 Task: Search one way flight ticket for 4 adults, 2 children, 2 infants in seat and 1 infant on lap in economy from Roanoke: Roanoke-blacksburg Regional Airport (woodrum Field) to Laramie: Laramie Regional Airport on 8-3-2023. Choice of flights is Sun country airlines. Price is upto 100000. Outbound departure time preference is 17:15.
Action: Mouse moved to (308, 127)
Screenshot: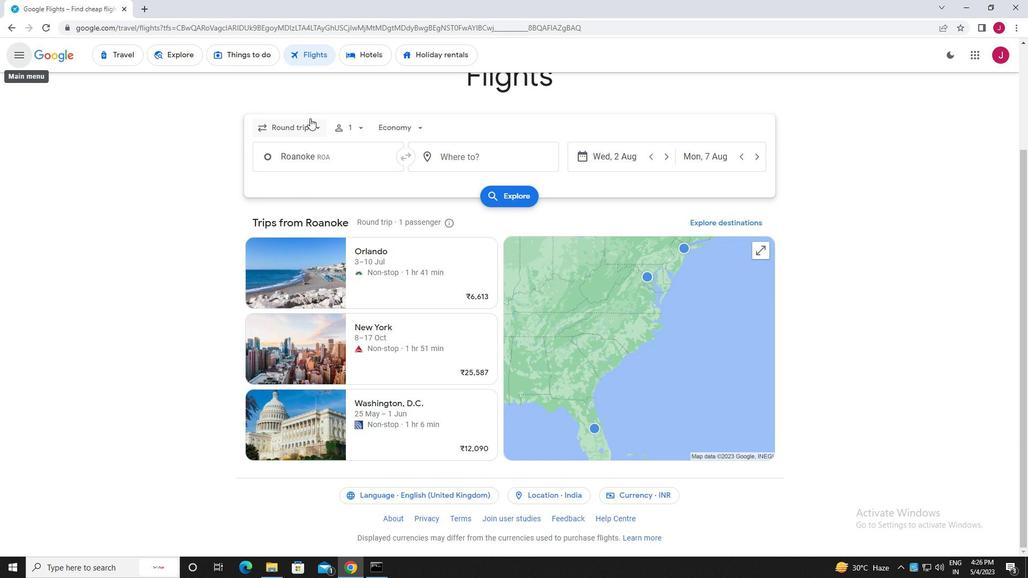 
Action: Mouse pressed left at (308, 127)
Screenshot: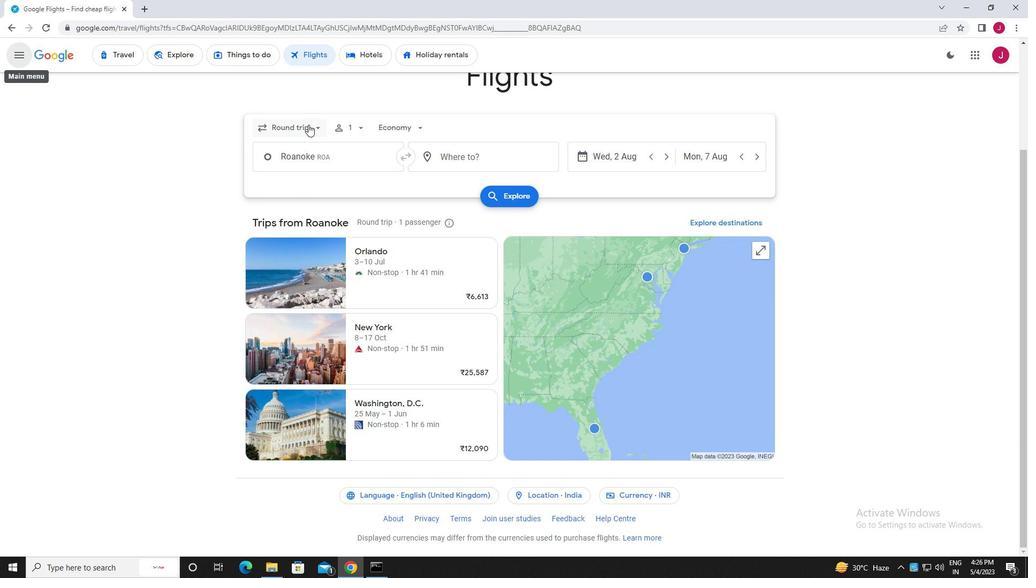 
Action: Mouse moved to (303, 179)
Screenshot: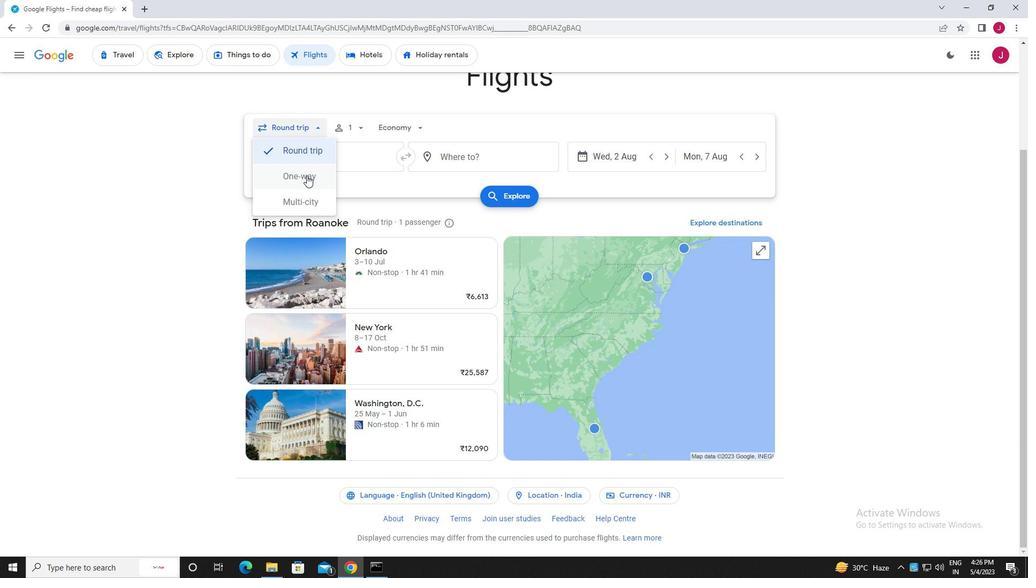 
Action: Mouse pressed left at (303, 179)
Screenshot: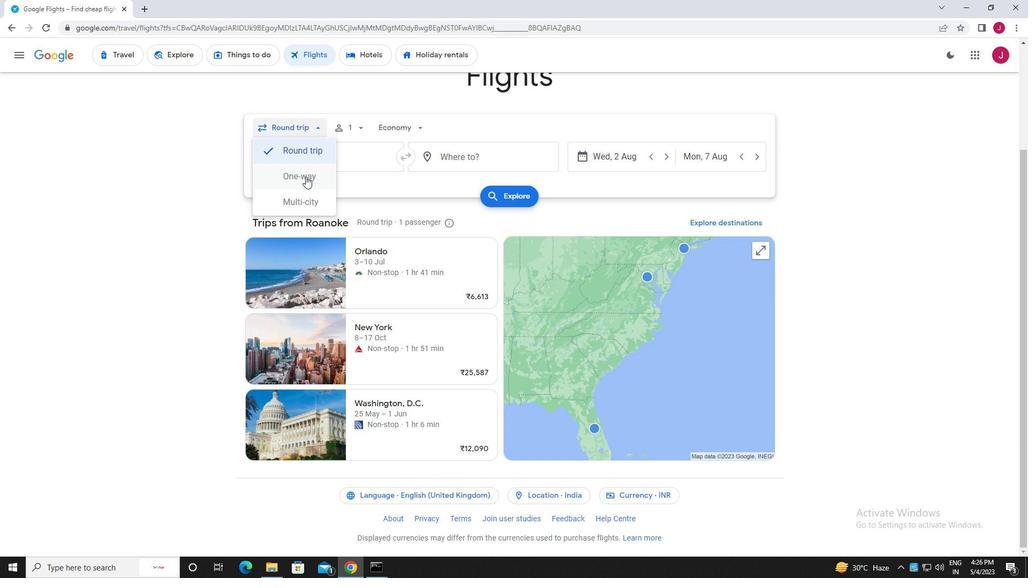 
Action: Mouse moved to (353, 128)
Screenshot: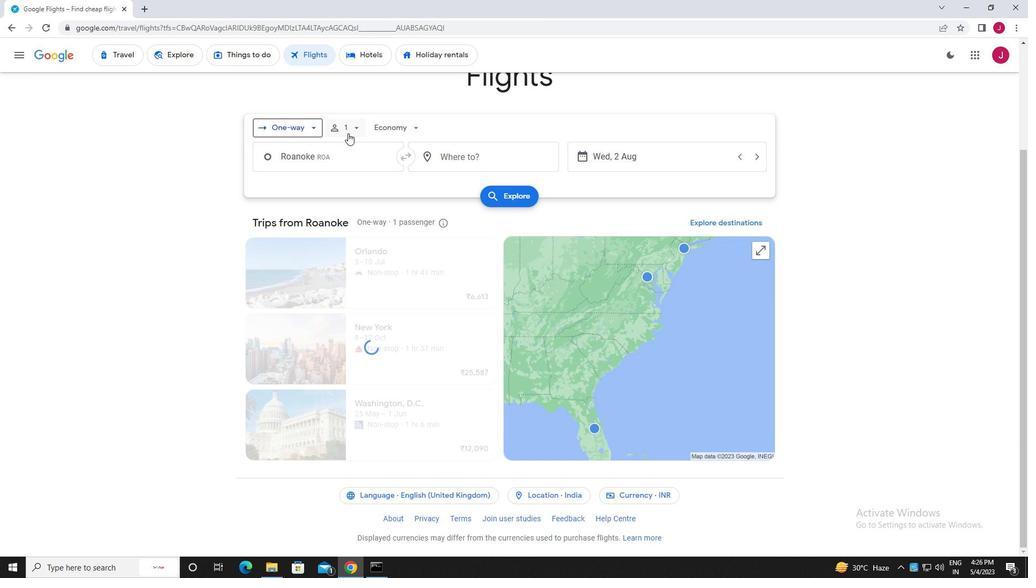 
Action: Mouse pressed left at (353, 128)
Screenshot: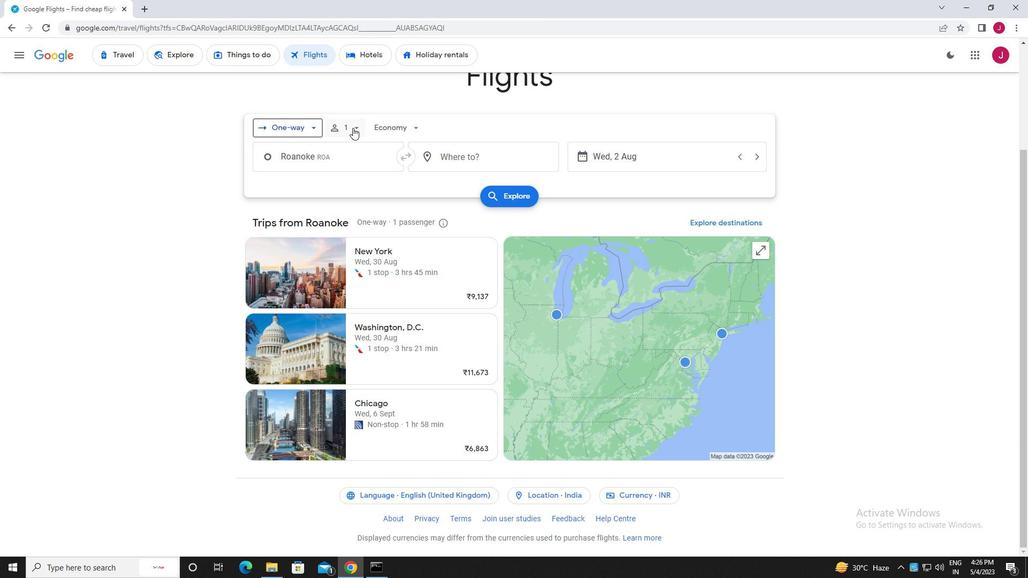 
Action: Mouse moved to (438, 153)
Screenshot: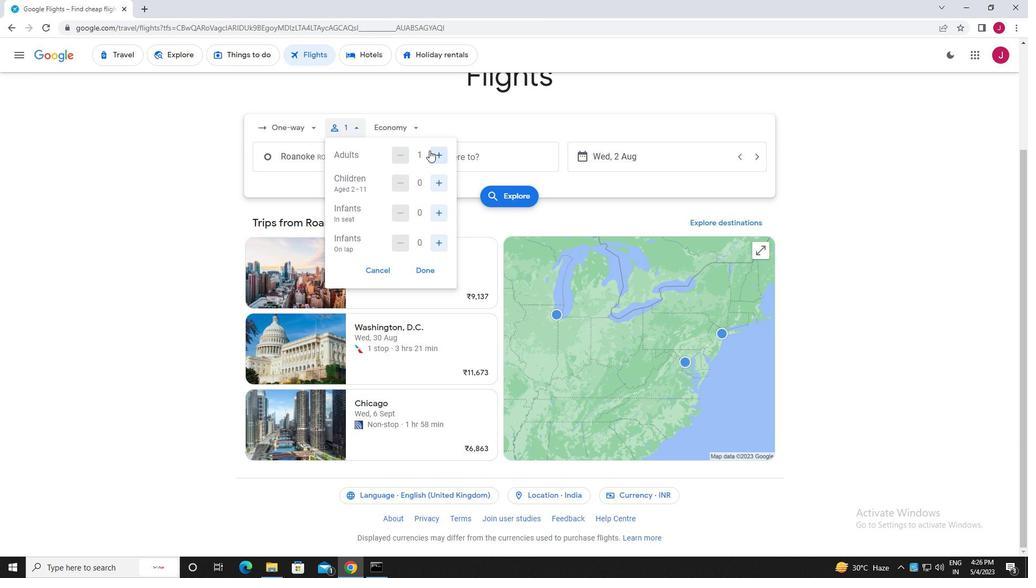 
Action: Mouse pressed left at (438, 153)
Screenshot: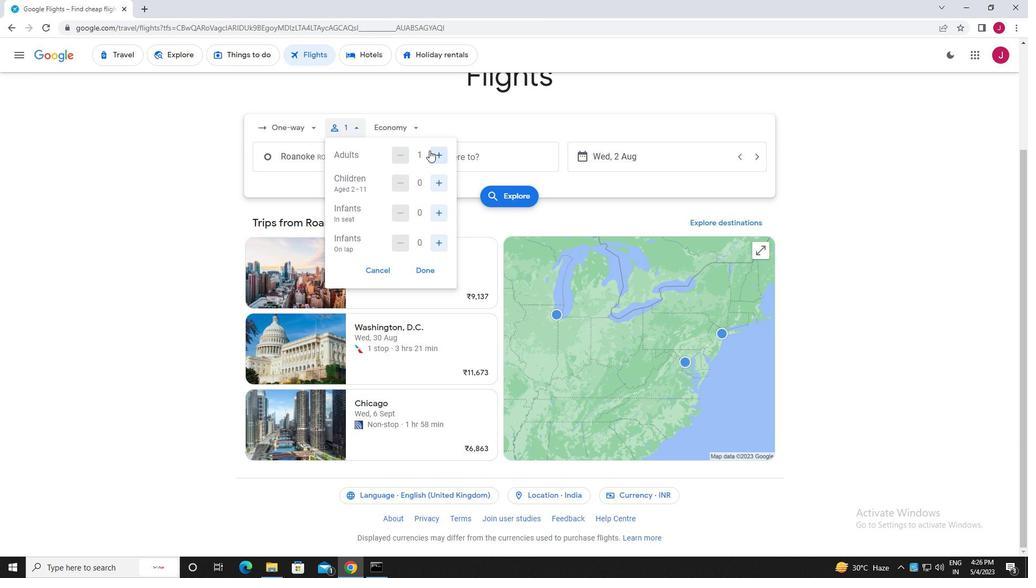 
Action: Mouse moved to (438, 153)
Screenshot: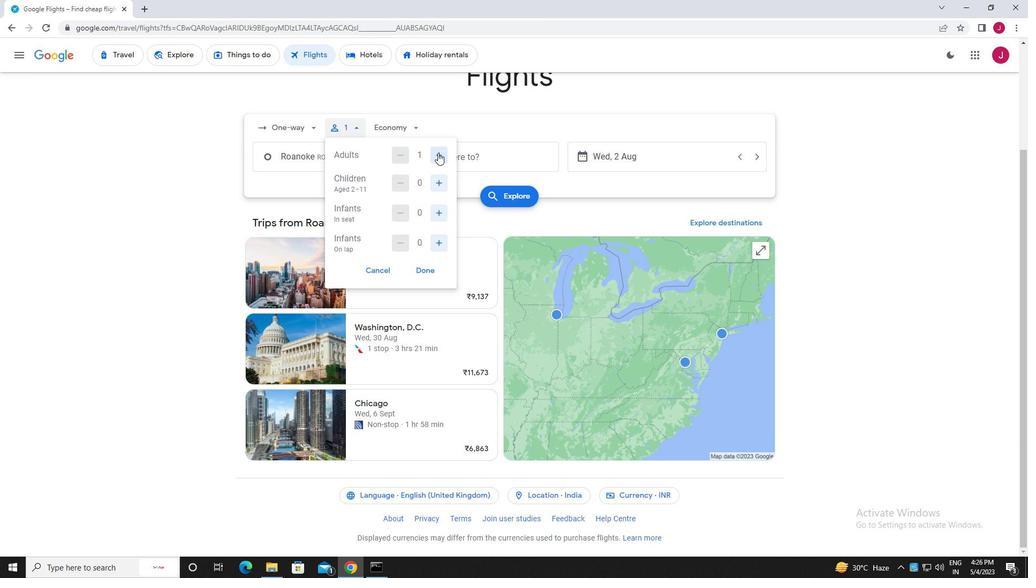 
Action: Mouse pressed left at (438, 153)
Screenshot: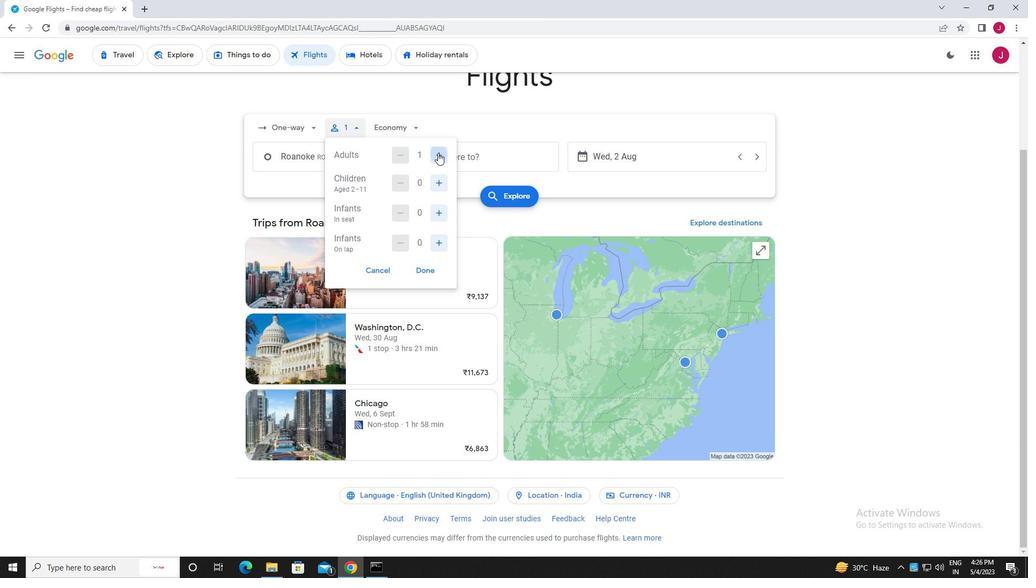
Action: Mouse pressed left at (438, 153)
Screenshot: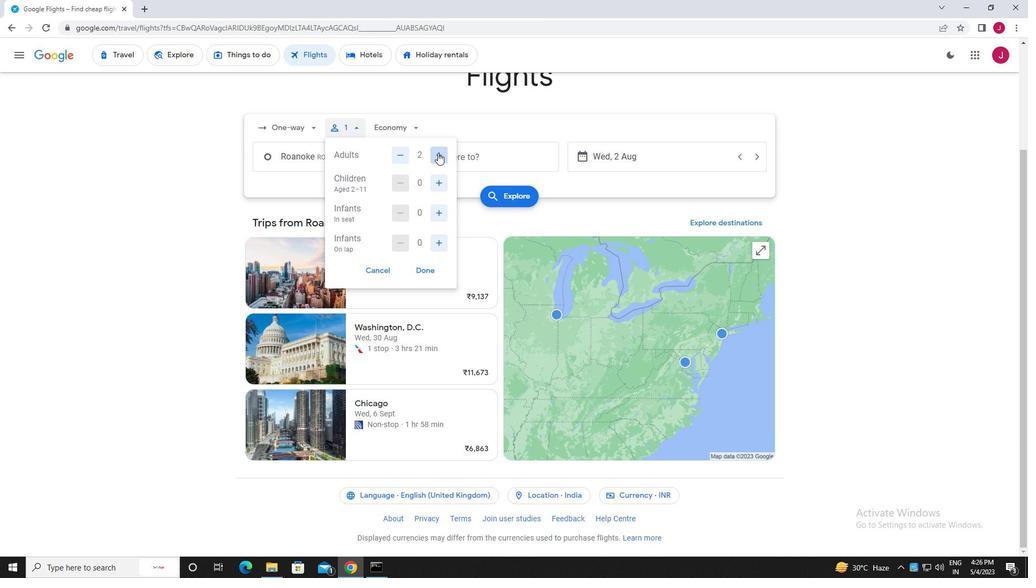 
Action: Mouse moved to (439, 184)
Screenshot: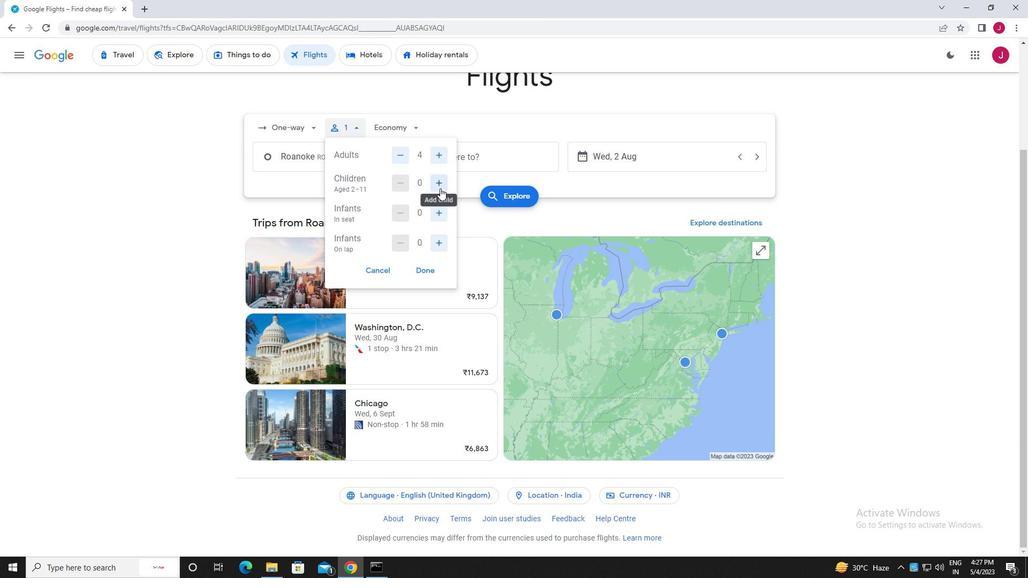 
Action: Mouse pressed left at (439, 184)
Screenshot: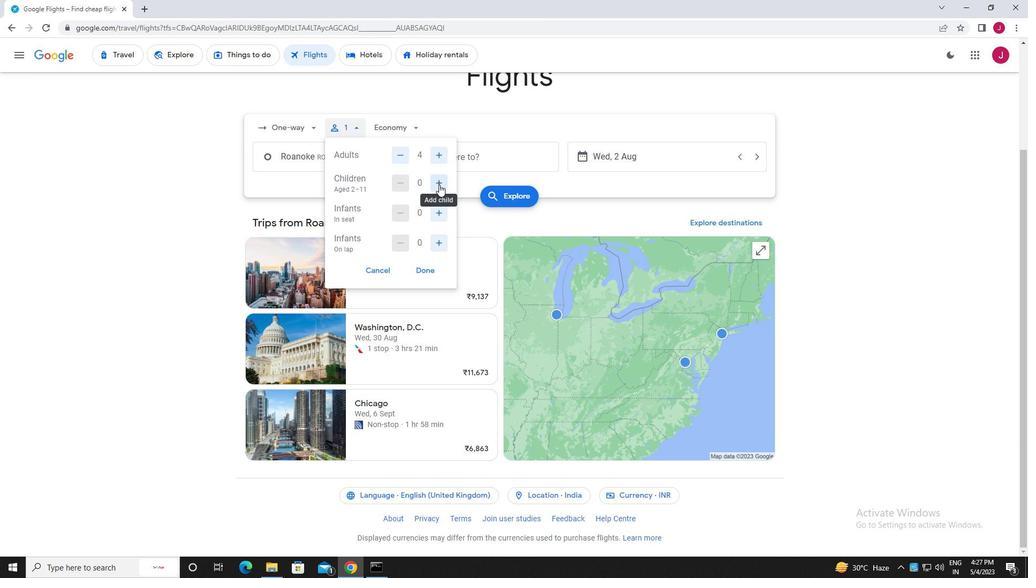
Action: Mouse pressed left at (439, 184)
Screenshot: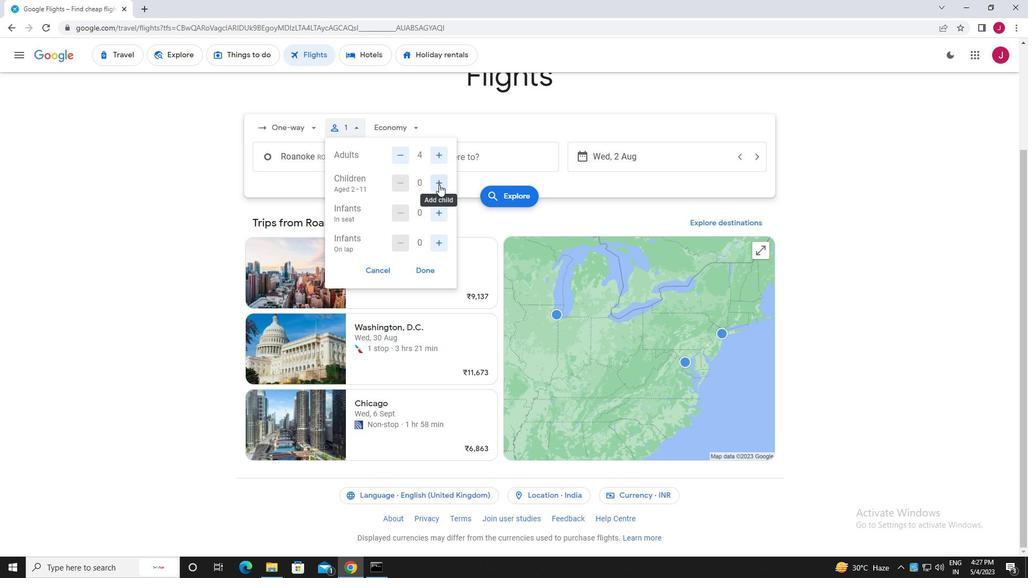
Action: Mouse moved to (443, 212)
Screenshot: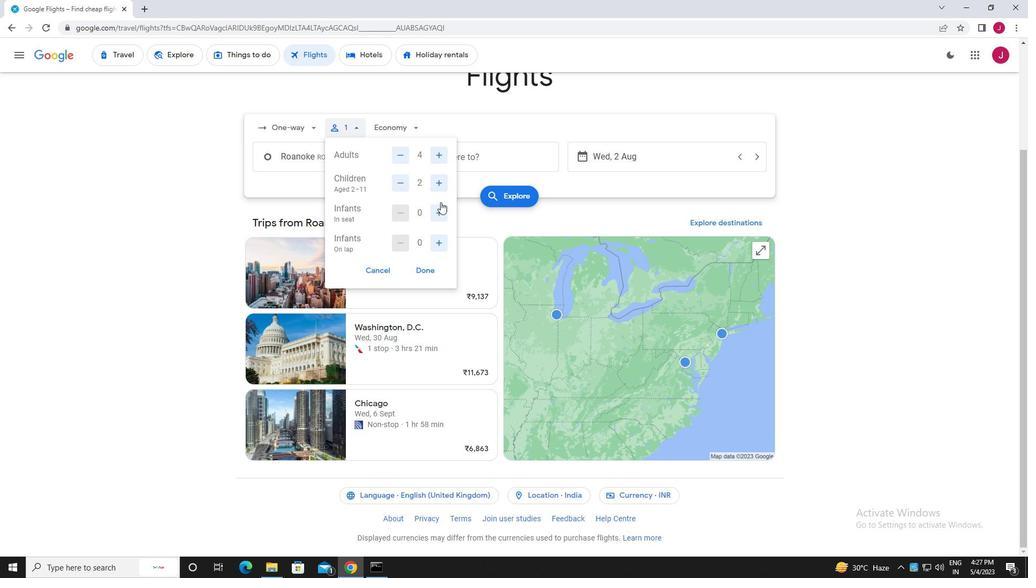 
Action: Mouse pressed left at (443, 212)
Screenshot: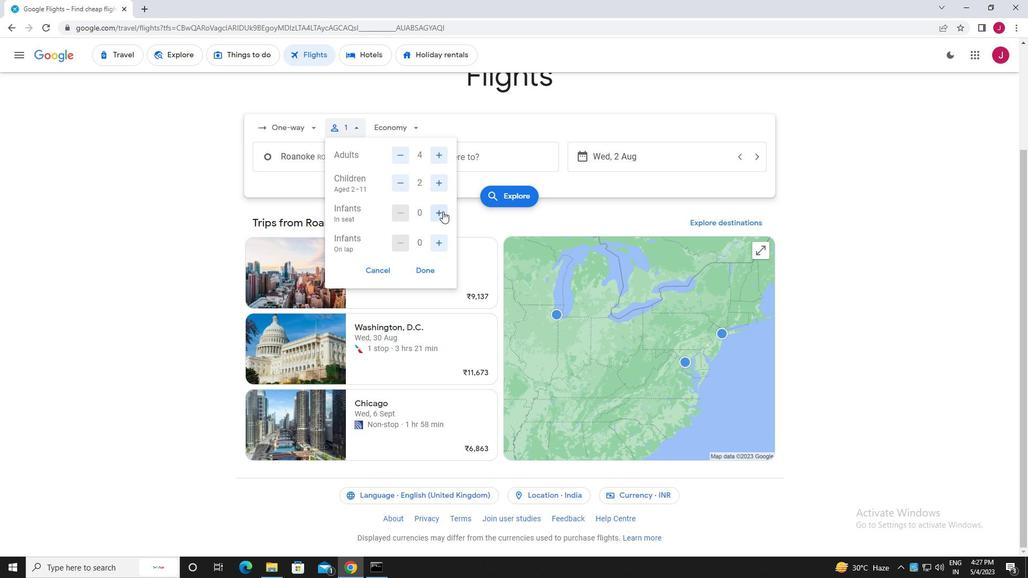 
Action: Mouse pressed left at (443, 212)
Screenshot: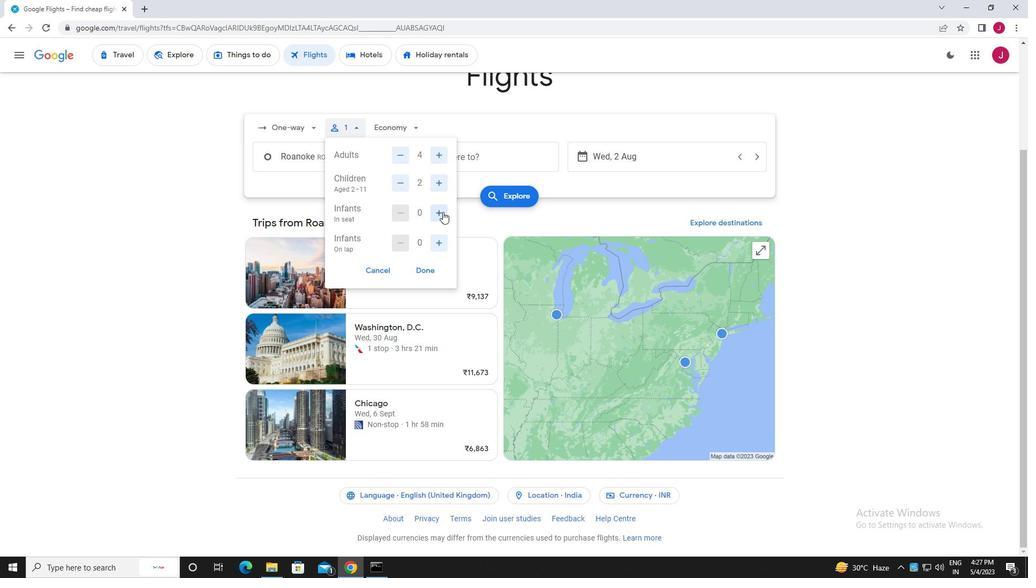 
Action: Mouse moved to (442, 240)
Screenshot: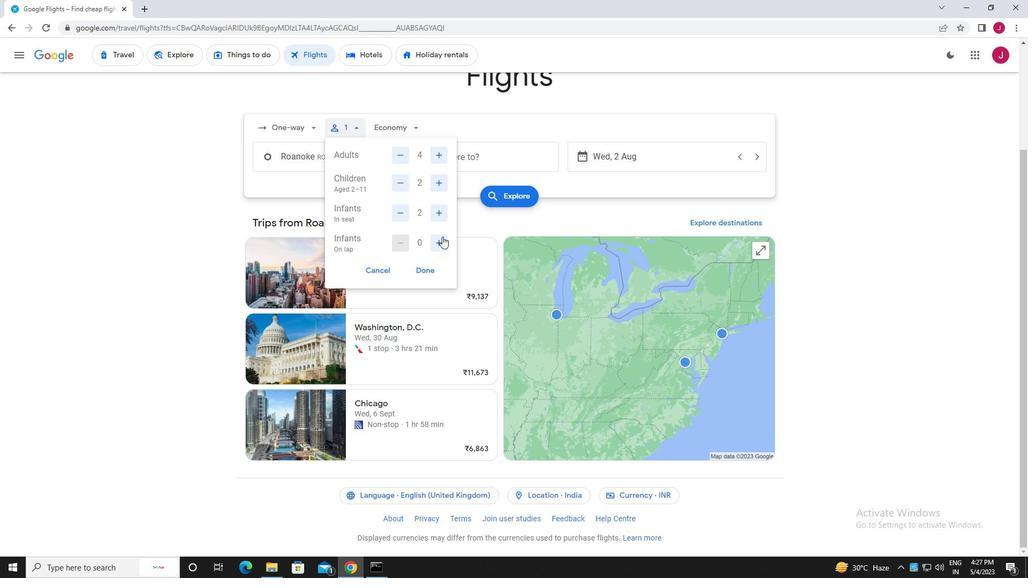 
Action: Mouse pressed left at (442, 240)
Screenshot: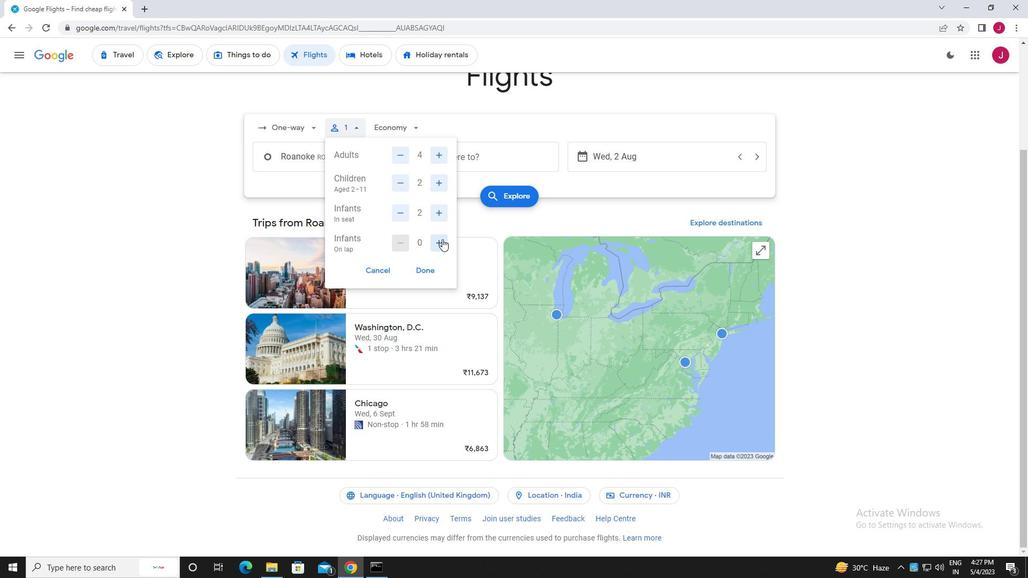 
Action: Mouse moved to (425, 272)
Screenshot: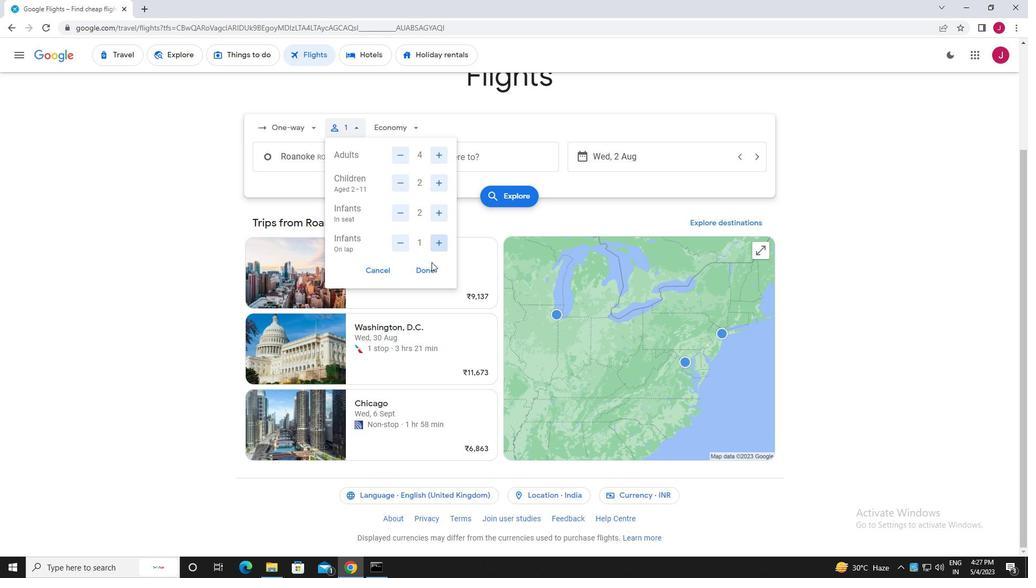 
Action: Mouse pressed left at (425, 272)
Screenshot: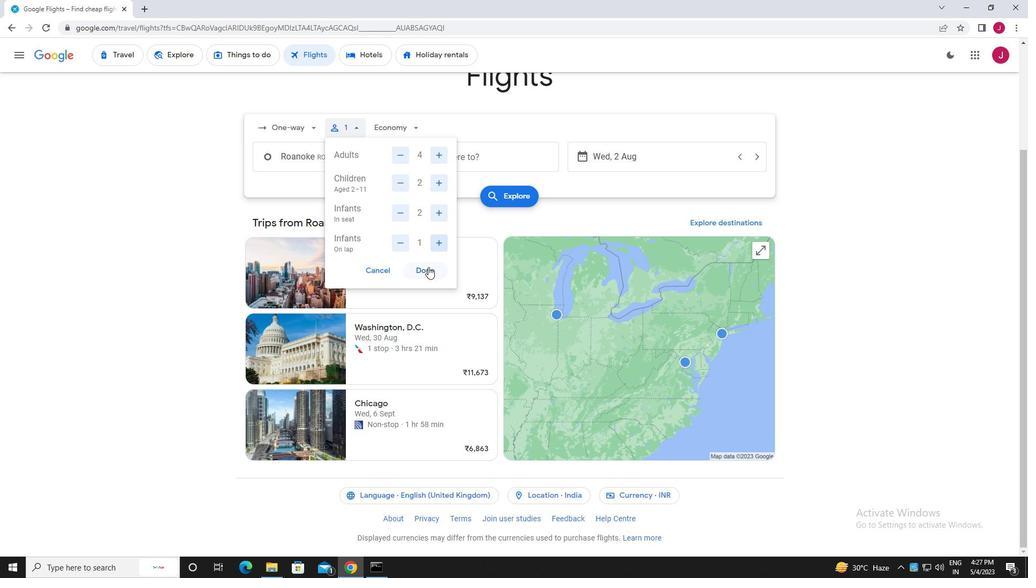 
Action: Mouse moved to (394, 129)
Screenshot: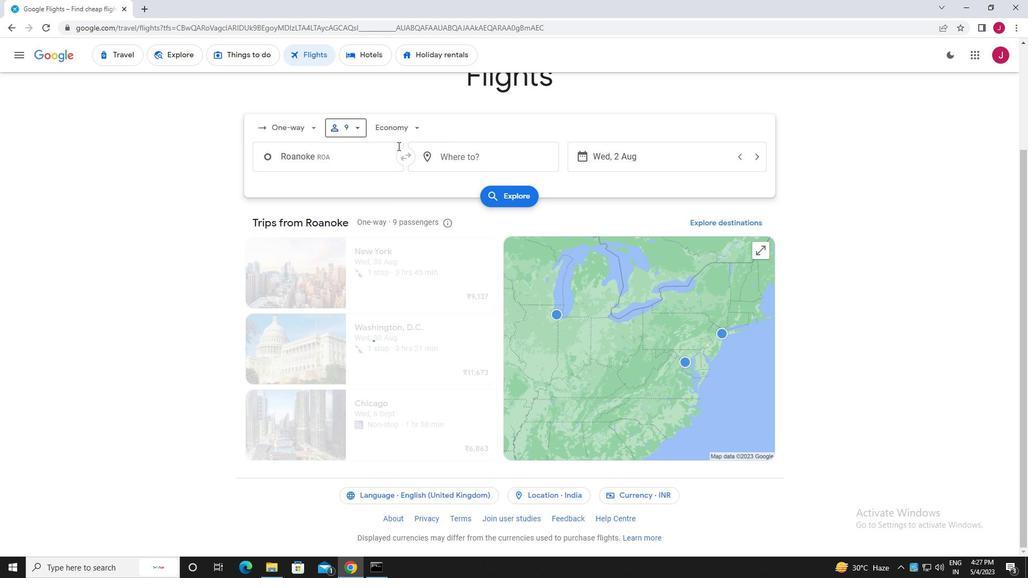 
Action: Mouse pressed left at (394, 129)
Screenshot: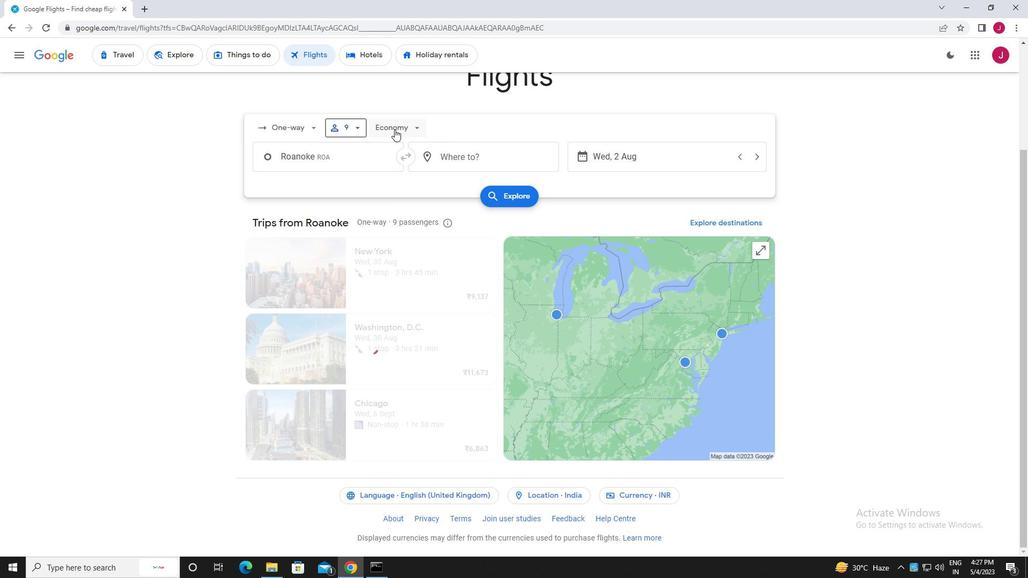 
Action: Mouse moved to (433, 151)
Screenshot: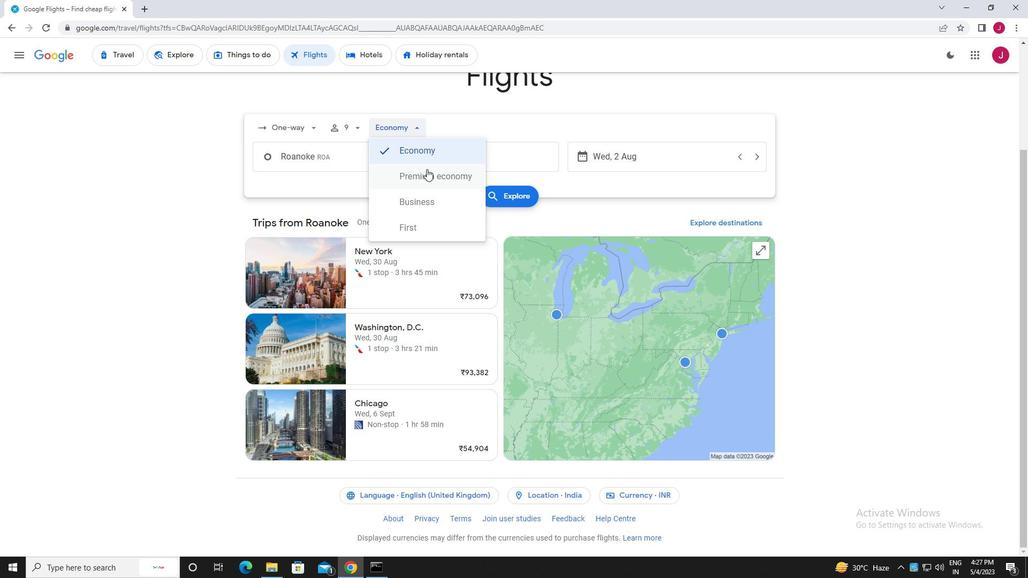 
Action: Mouse pressed left at (433, 151)
Screenshot: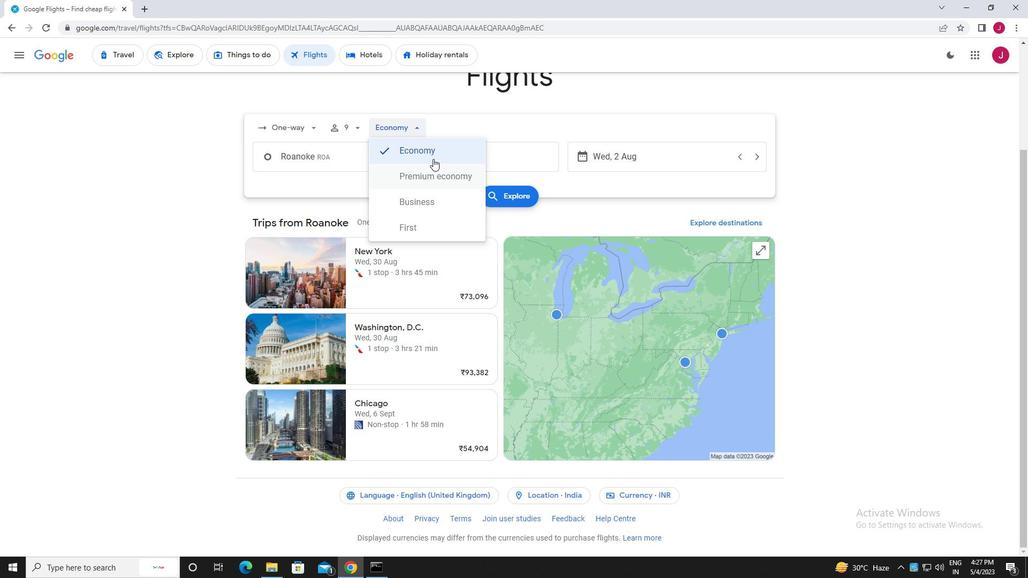 
Action: Mouse moved to (356, 157)
Screenshot: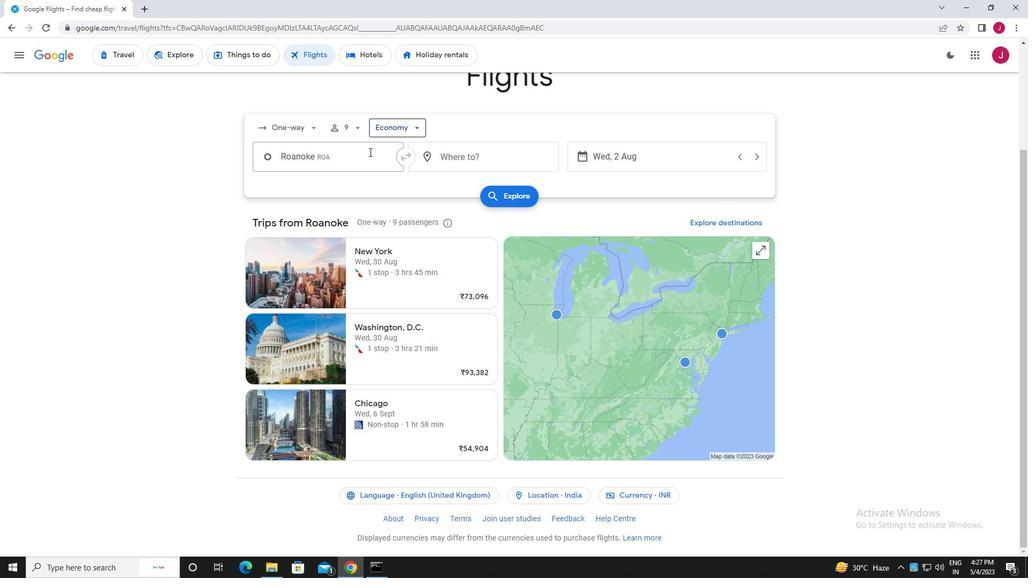 
Action: Mouse pressed left at (356, 157)
Screenshot: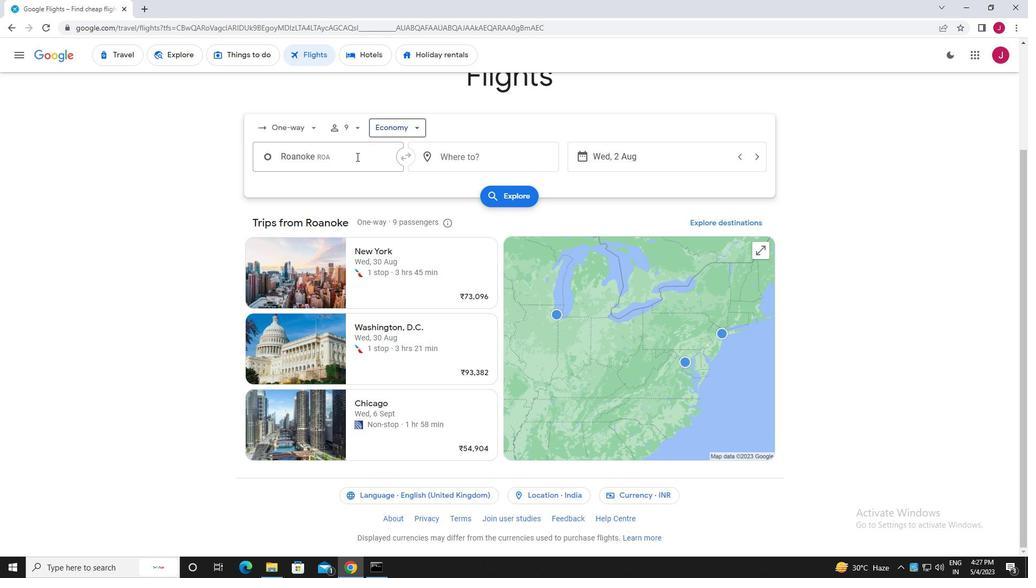 
Action: Mouse moved to (361, 157)
Screenshot: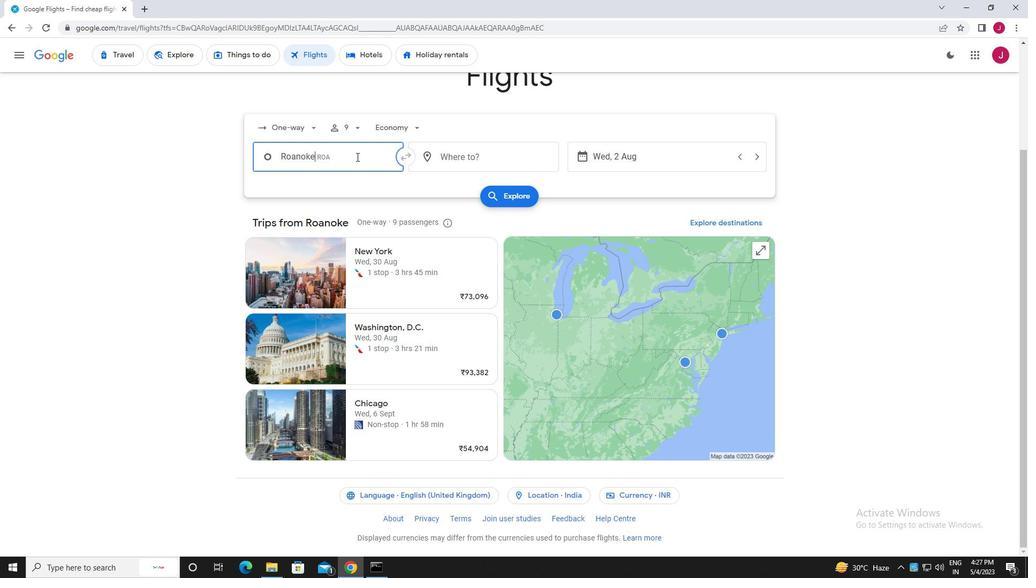 
Action: Key pressed roa
Screenshot: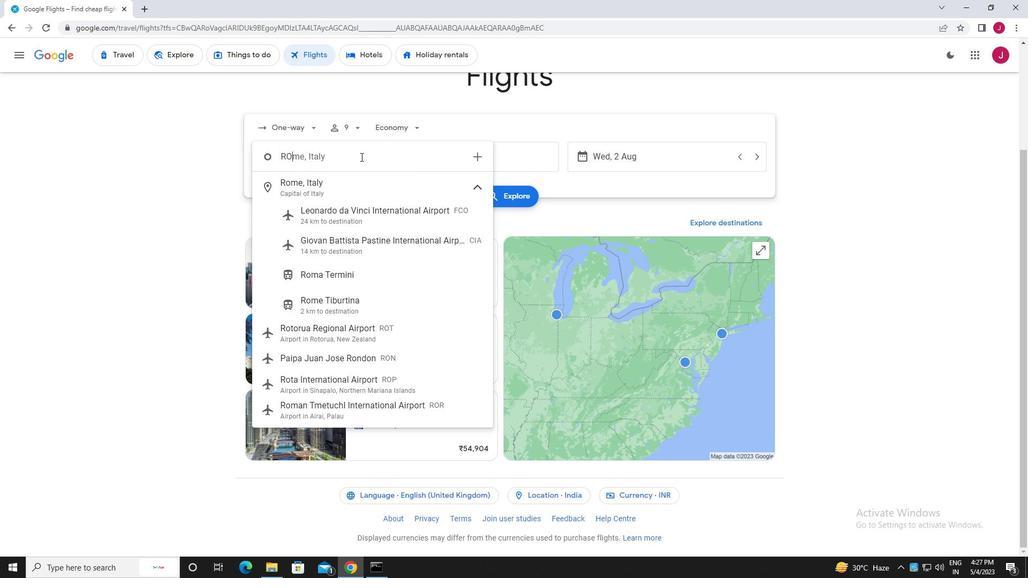 
Action: Mouse moved to (377, 185)
Screenshot: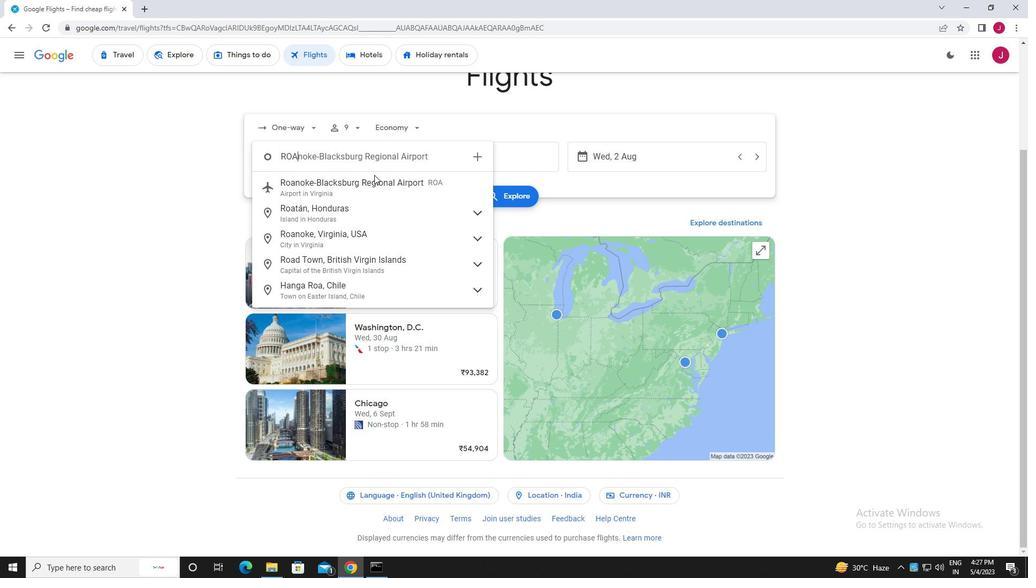 
Action: Mouse pressed left at (377, 185)
Screenshot: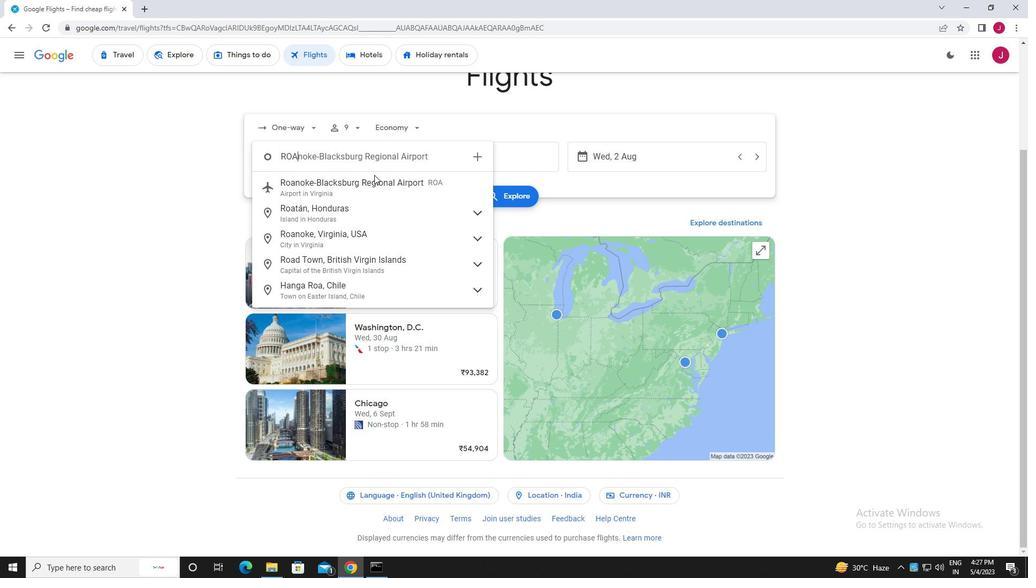 
Action: Mouse moved to (499, 159)
Screenshot: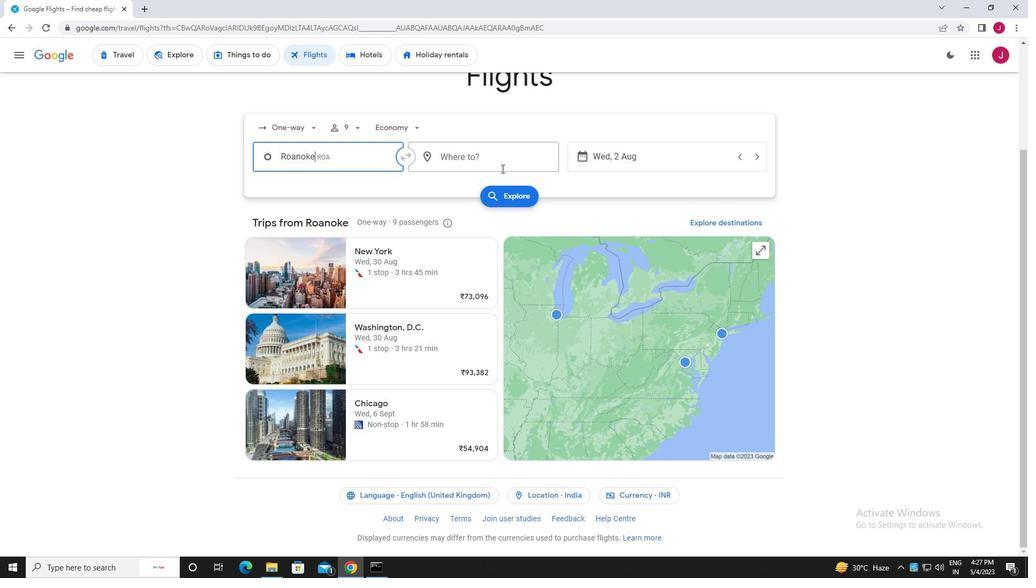 
Action: Mouse pressed left at (499, 159)
Screenshot: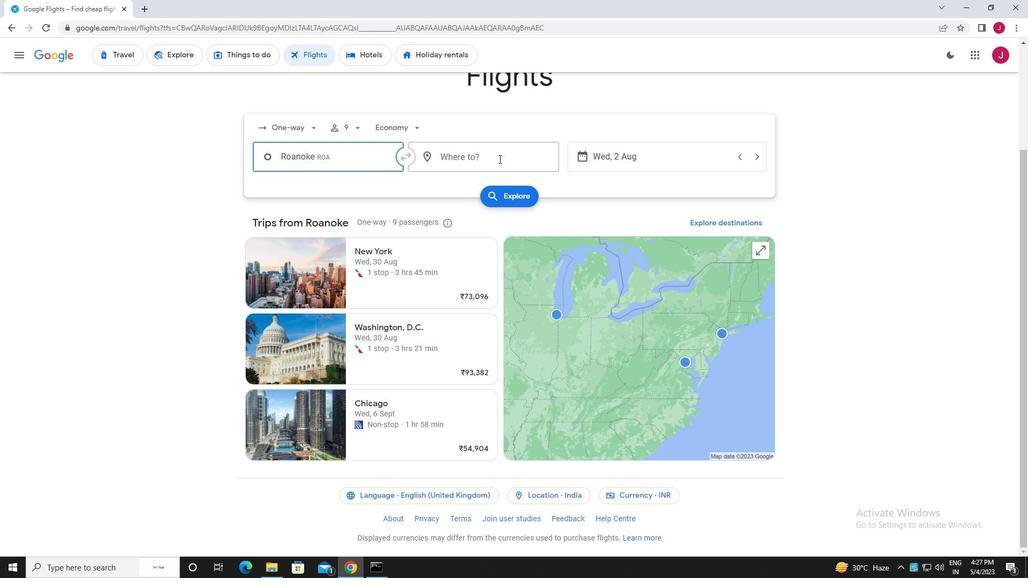 
Action: Mouse moved to (497, 159)
Screenshot: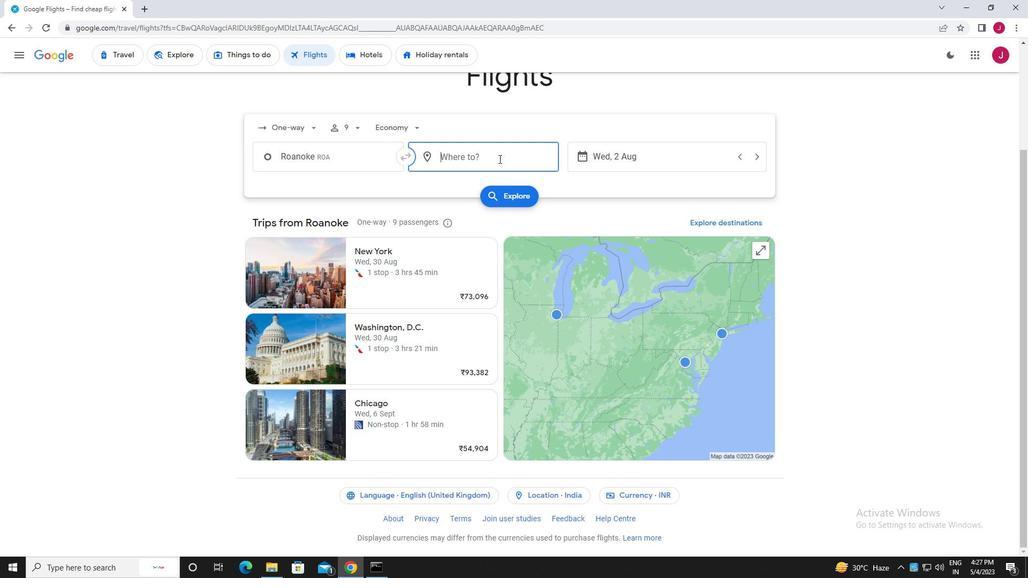 
Action: Key pressed laram
Screenshot: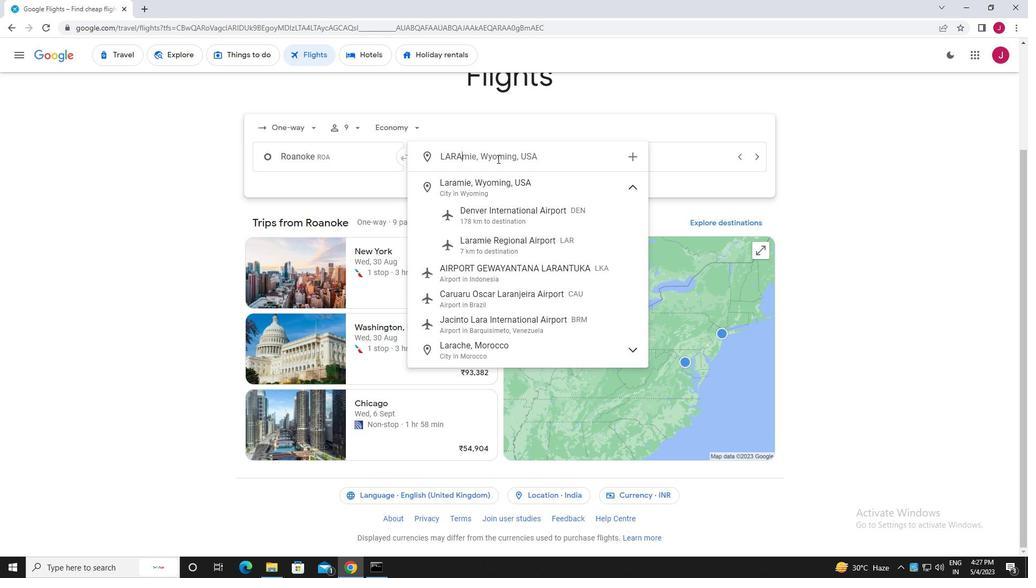 
Action: Mouse moved to (510, 247)
Screenshot: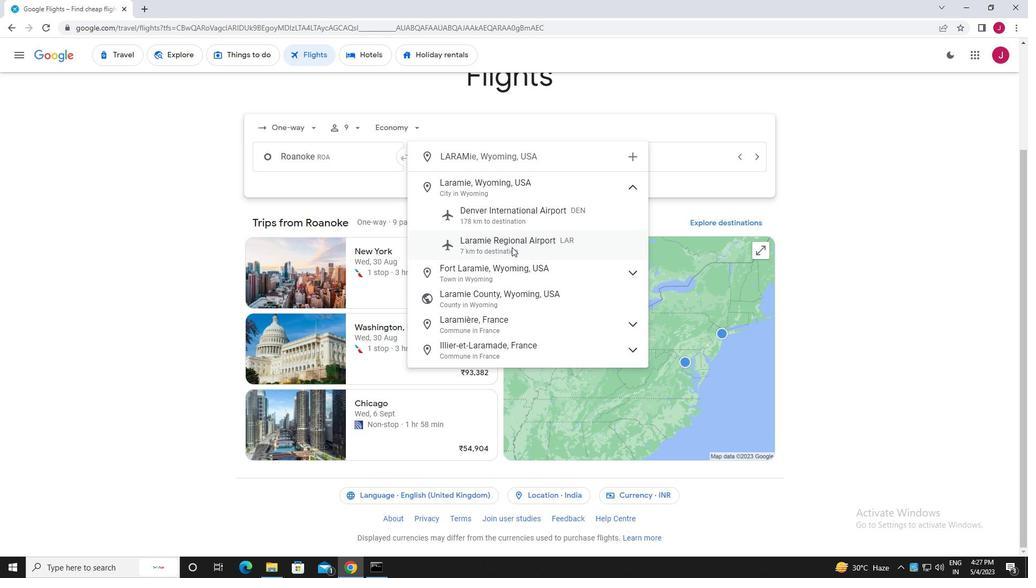 
Action: Mouse pressed left at (510, 247)
Screenshot: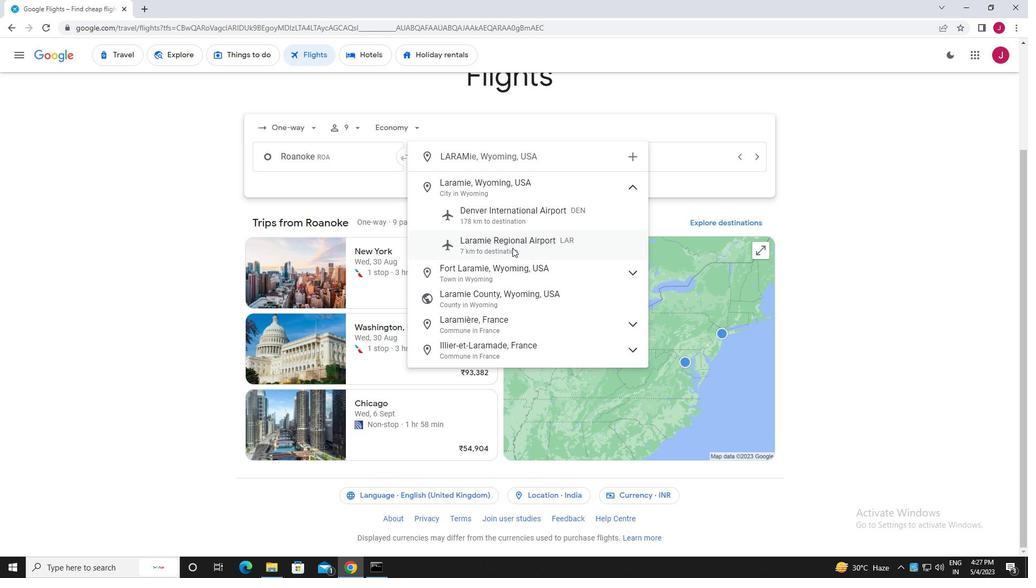 
Action: Mouse moved to (625, 161)
Screenshot: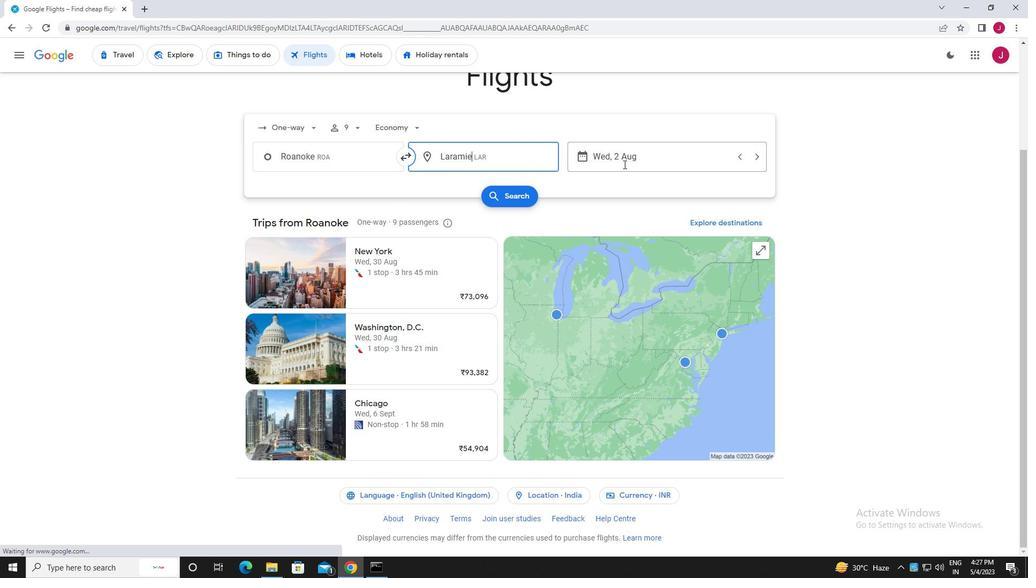 
Action: Mouse pressed left at (625, 161)
Screenshot: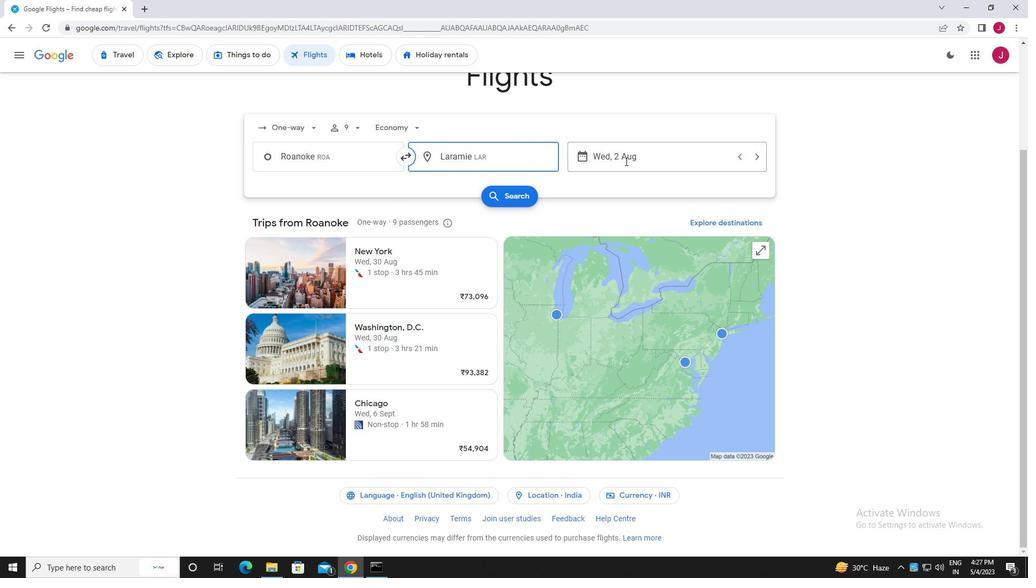 
Action: Mouse moved to (489, 244)
Screenshot: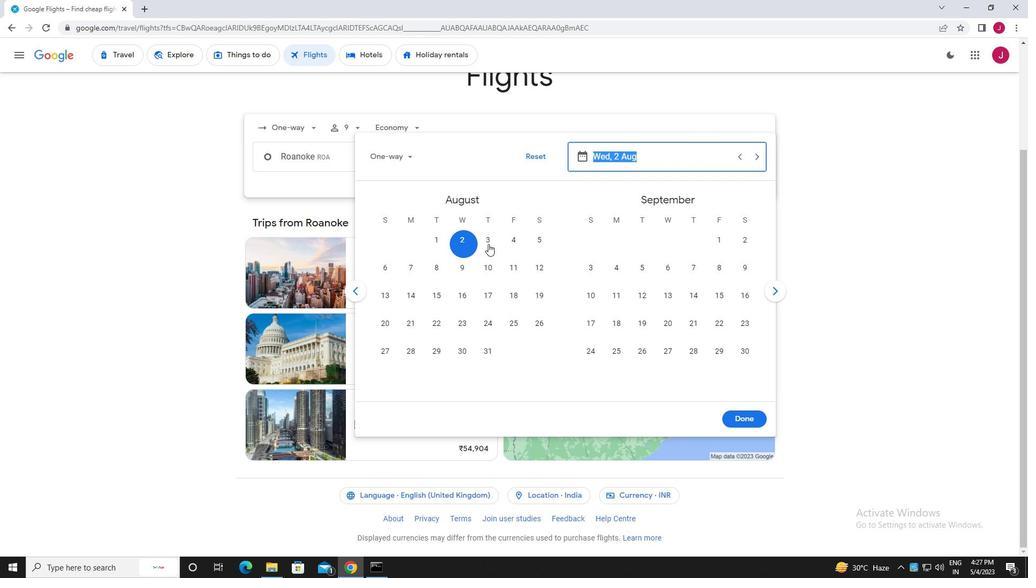 
Action: Mouse pressed left at (489, 244)
Screenshot: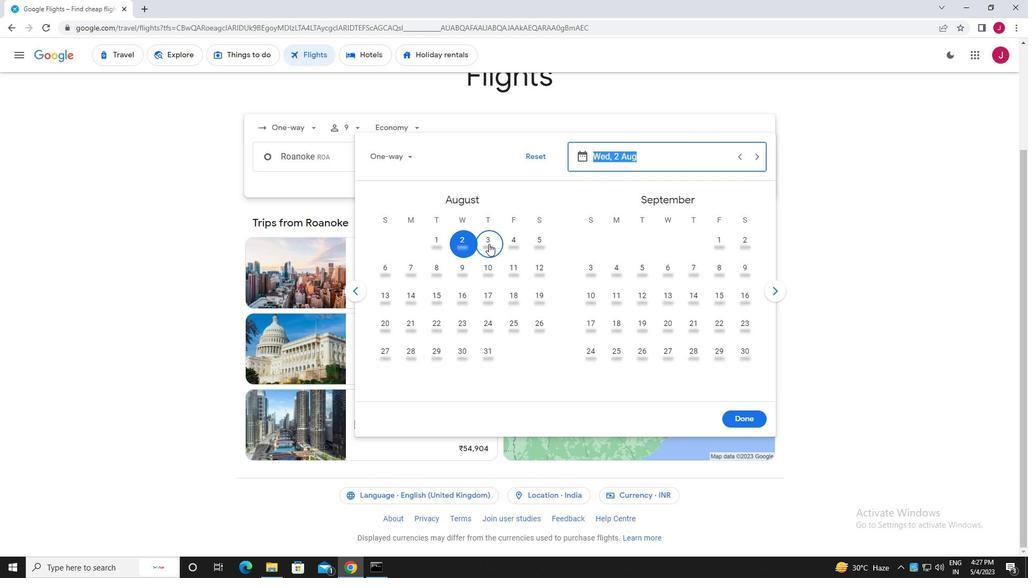 
Action: Mouse moved to (745, 413)
Screenshot: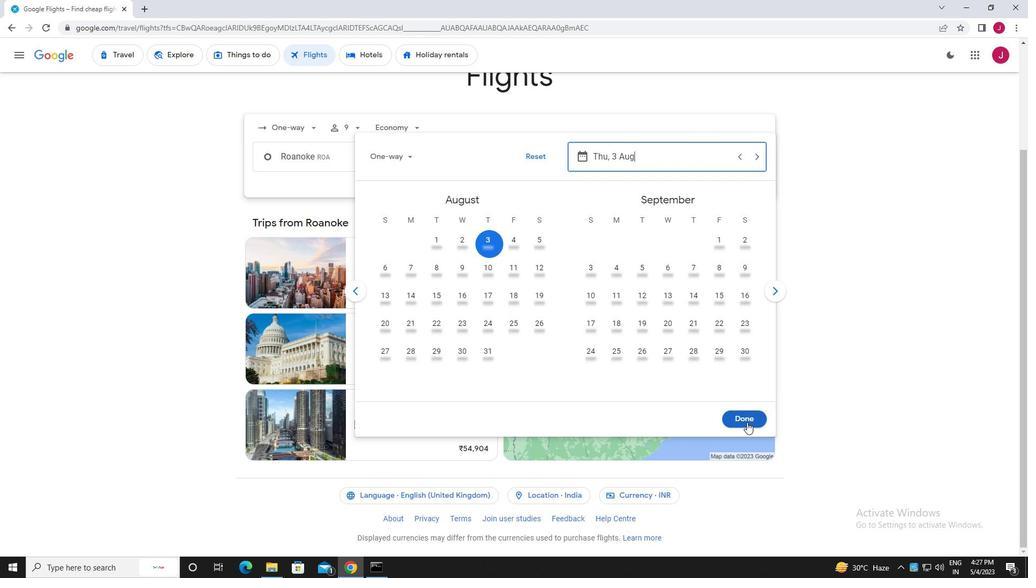 
Action: Mouse pressed left at (745, 413)
Screenshot: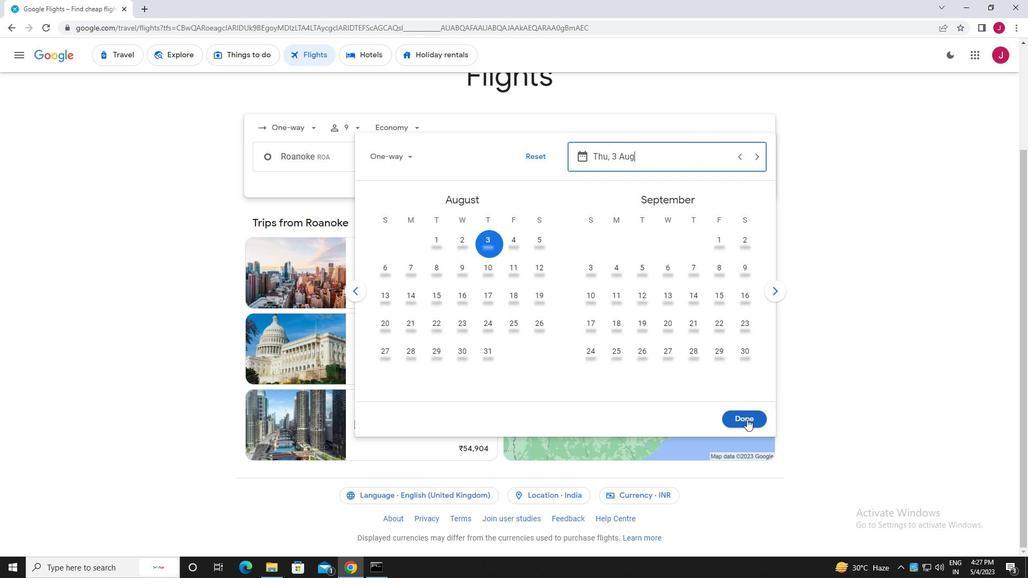 
Action: Mouse moved to (519, 196)
Screenshot: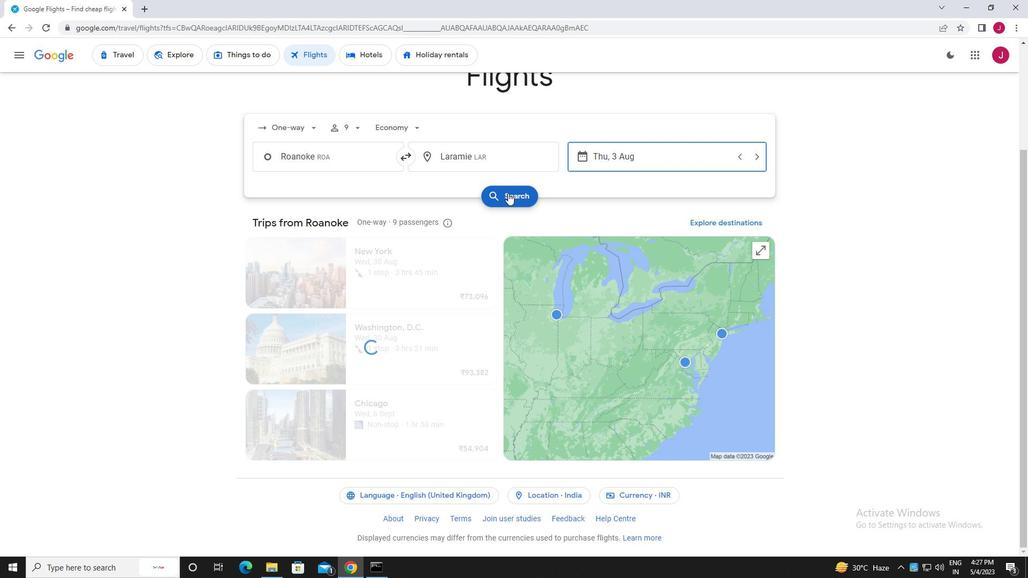 
Action: Mouse pressed left at (519, 196)
Screenshot: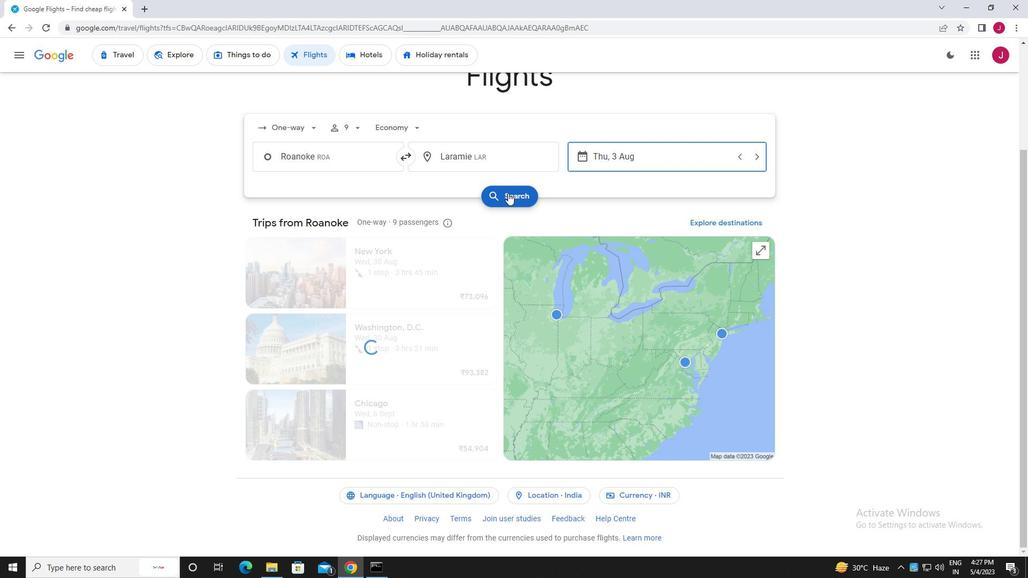 
Action: Mouse moved to (275, 154)
Screenshot: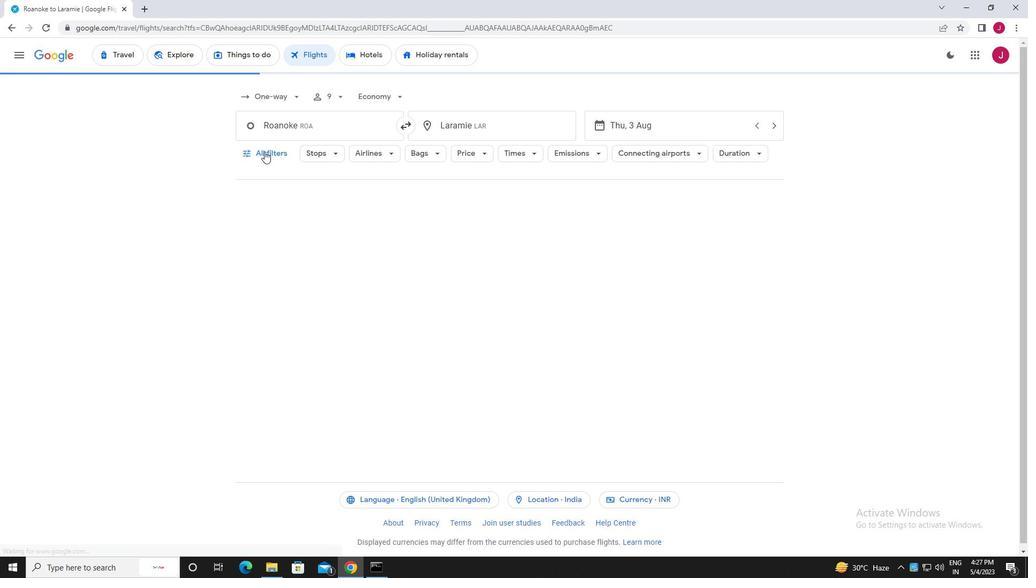 
Action: Mouse pressed left at (275, 154)
Screenshot: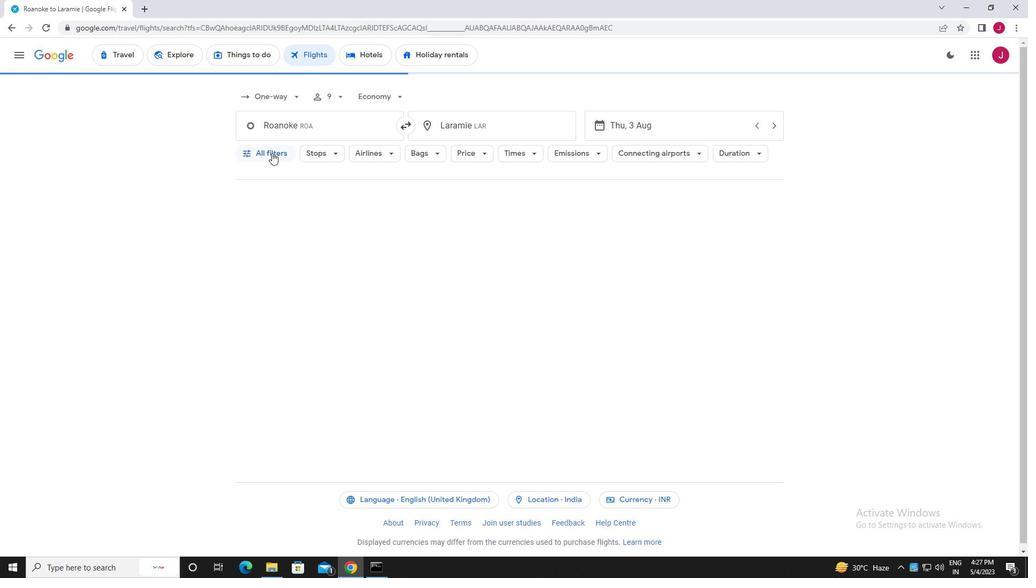 
Action: Mouse moved to (305, 225)
Screenshot: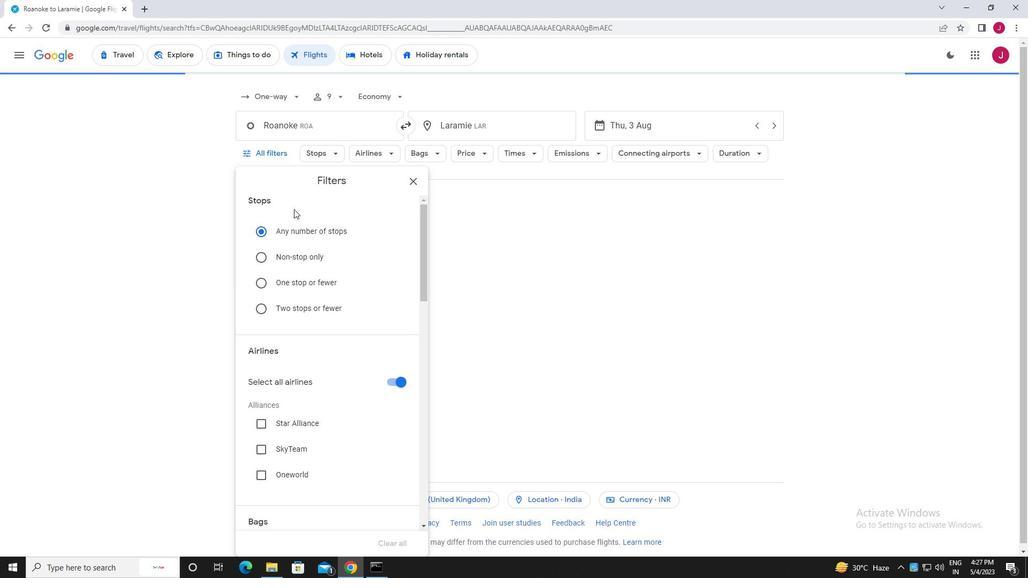 
Action: Mouse scrolled (305, 225) with delta (0, 0)
Screenshot: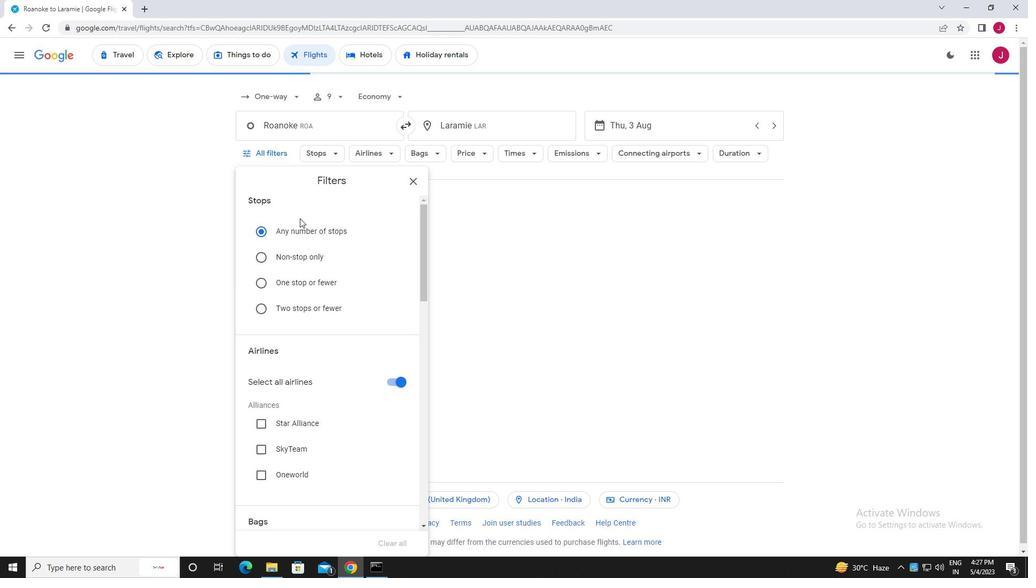 
Action: Mouse scrolled (305, 225) with delta (0, 0)
Screenshot: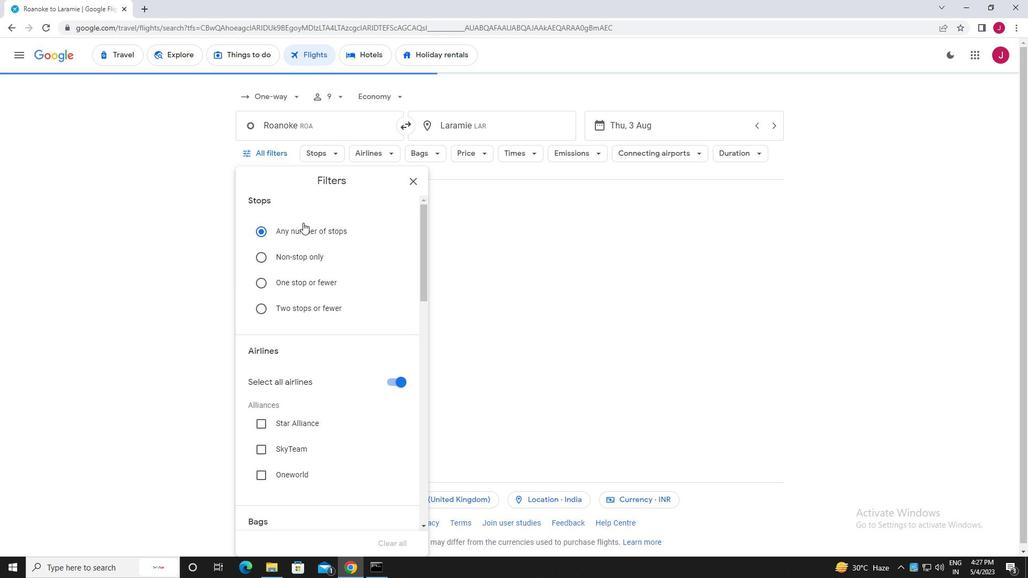 
Action: Mouse scrolled (305, 225) with delta (0, 0)
Screenshot: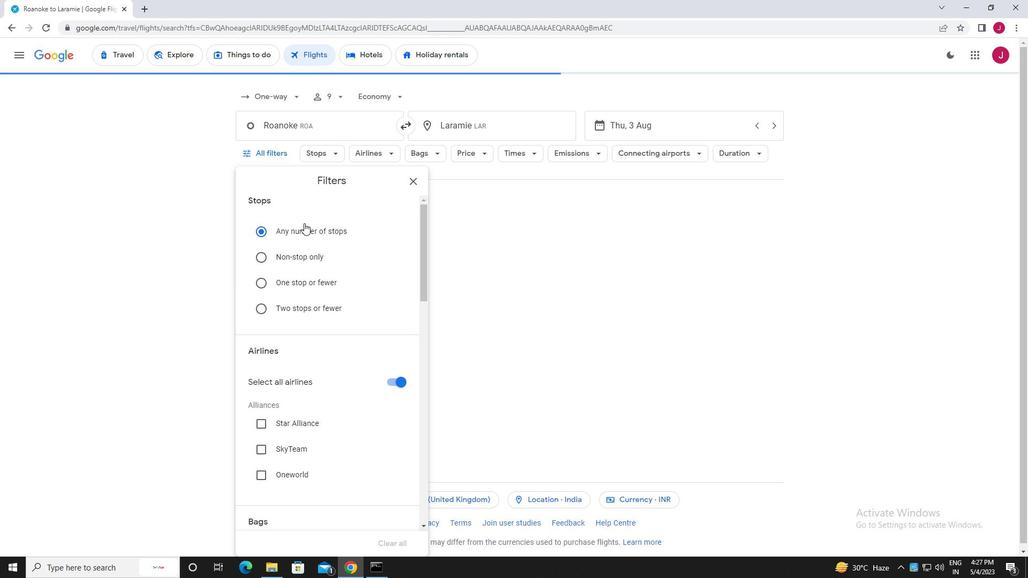 
Action: Mouse moved to (396, 221)
Screenshot: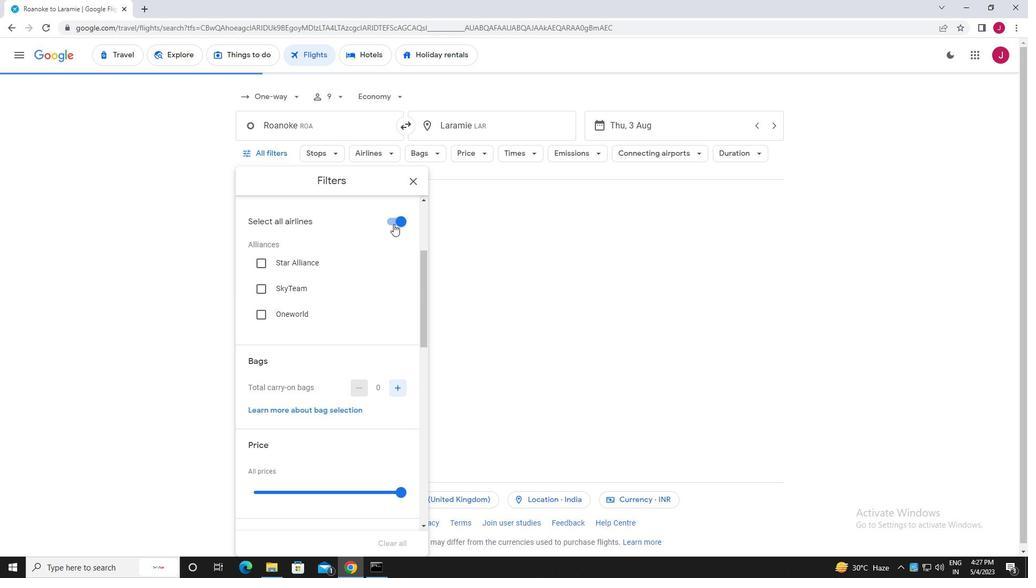 
Action: Mouse pressed left at (396, 221)
Screenshot: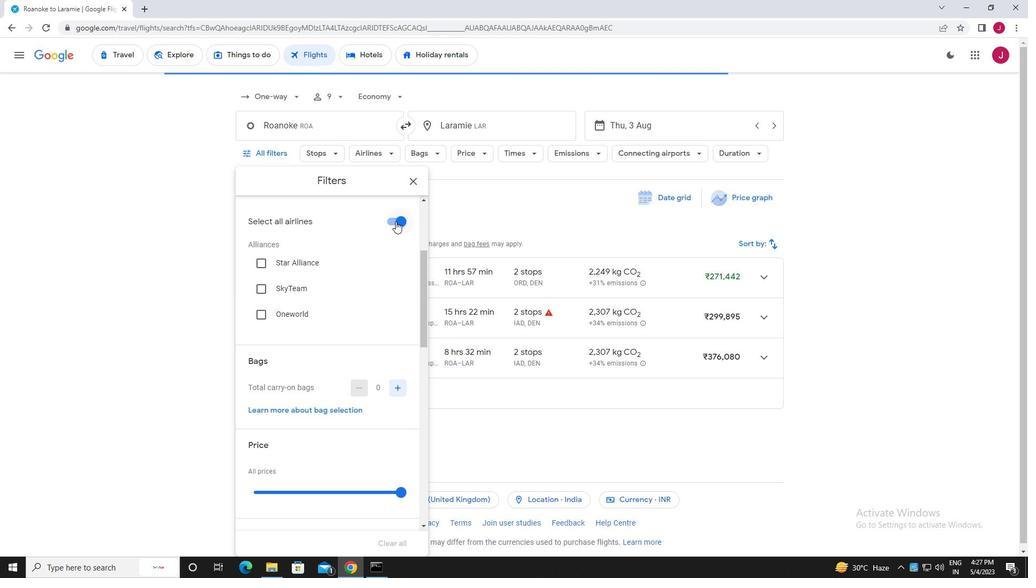 
Action: Mouse moved to (359, 241)
Screenshot: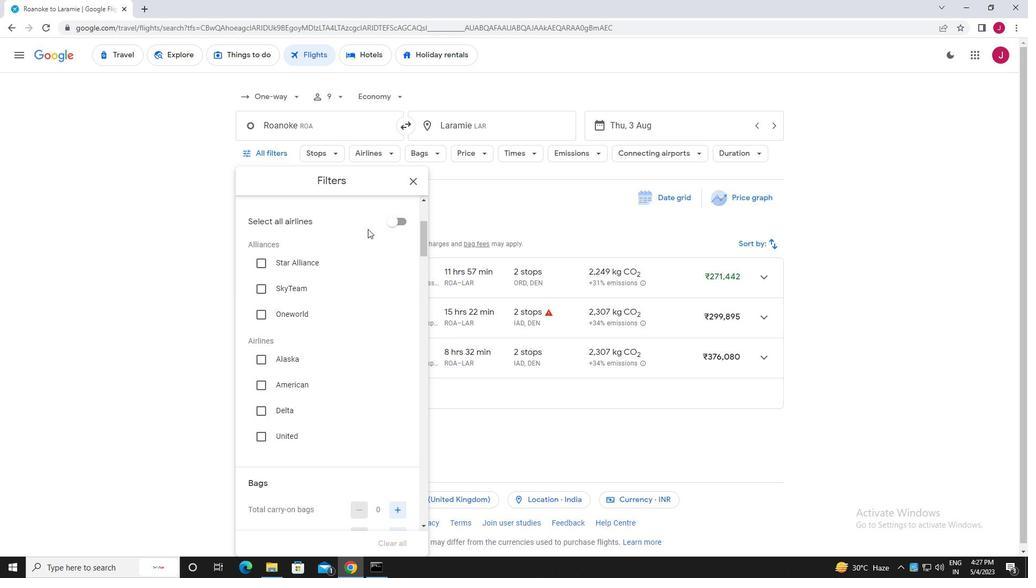 
Action: Mouse scrolled (359, 240) with delta (0, 0)
Screenshot: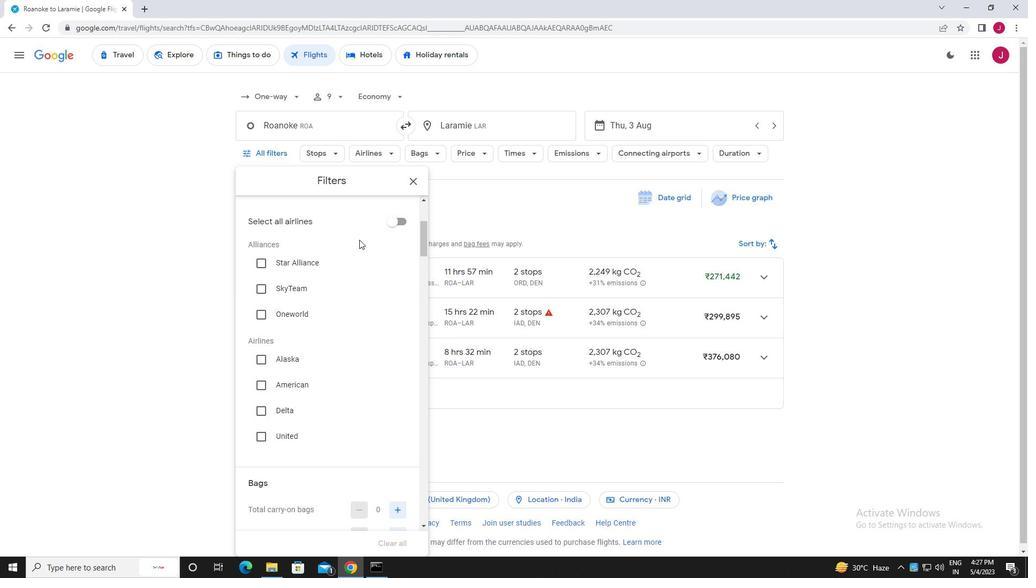 
Action: Mouse moved to (294, 269)
Screenshot: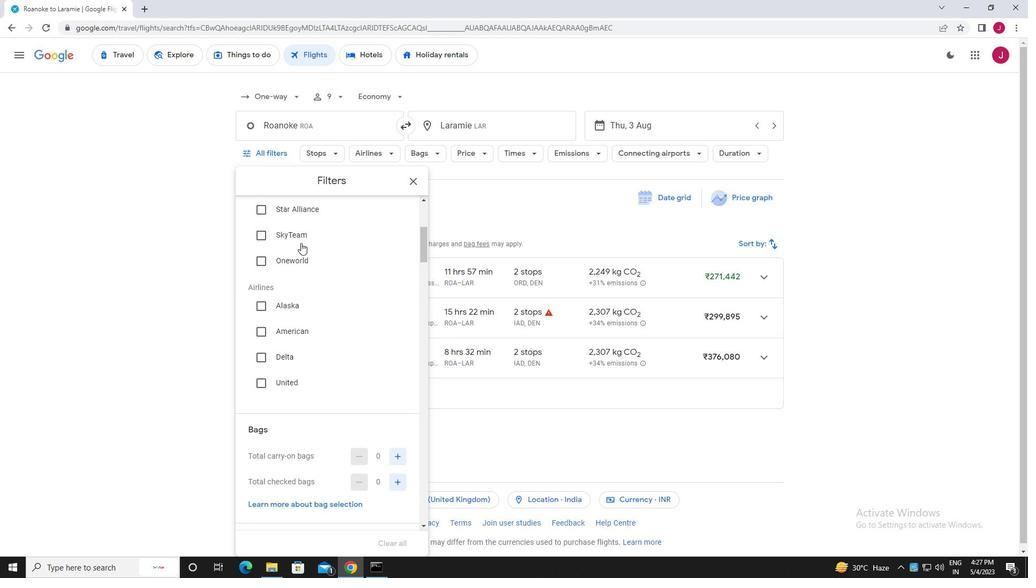 
Action: Mouse scrolled (294, 268) with delta (0, 0)
Screenshot: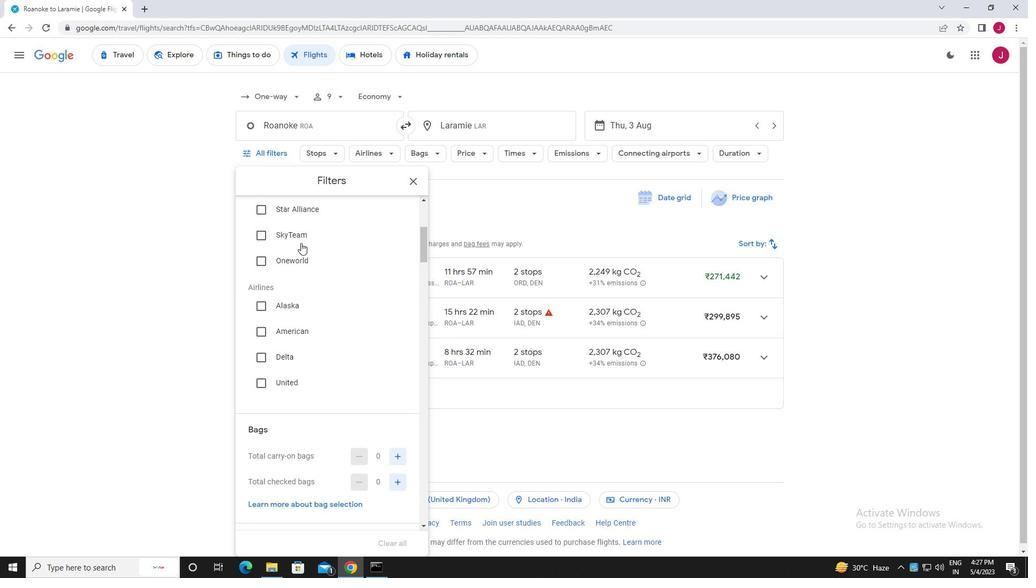 
Action: Mouse moved to (296, 278)
Screenshot: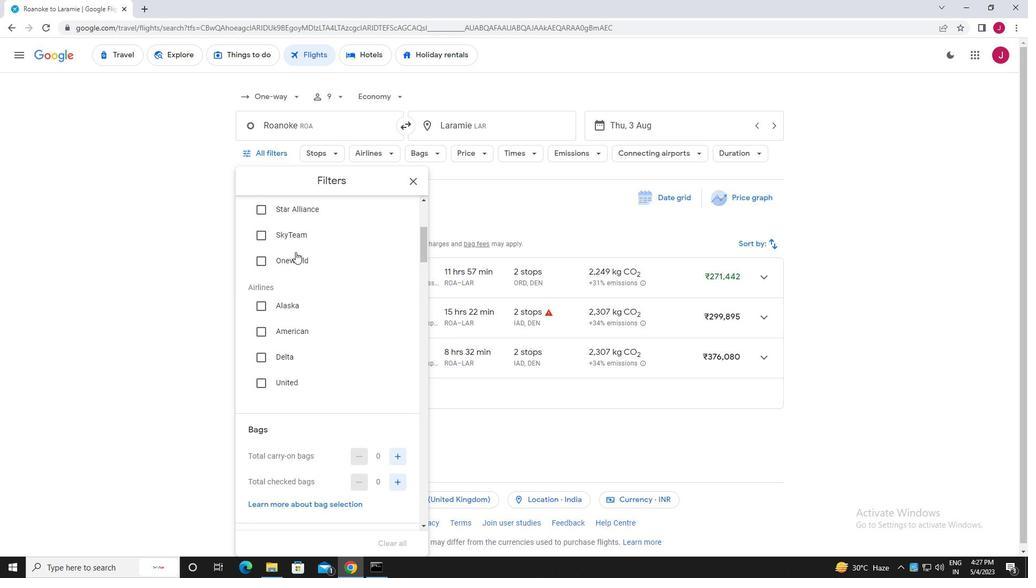 
Action: Mouse scrolled (296, 278) with delta (0, 0)
Screenshot: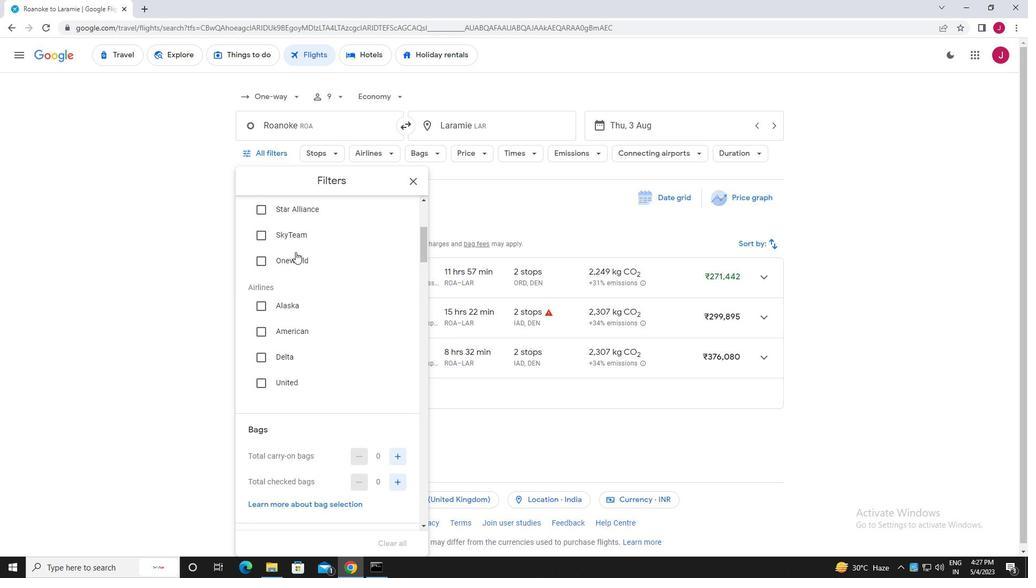 
Action: Mouse moved to (296, 282)
Screenshot: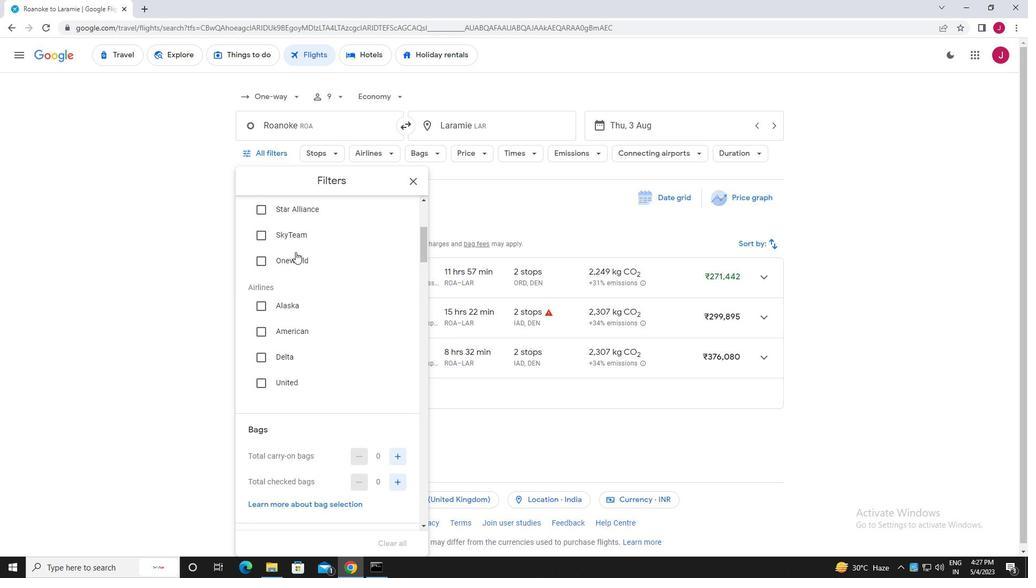 
Action: Mouse scrolled (296, 281) with delta (0, 0)
Screenshot: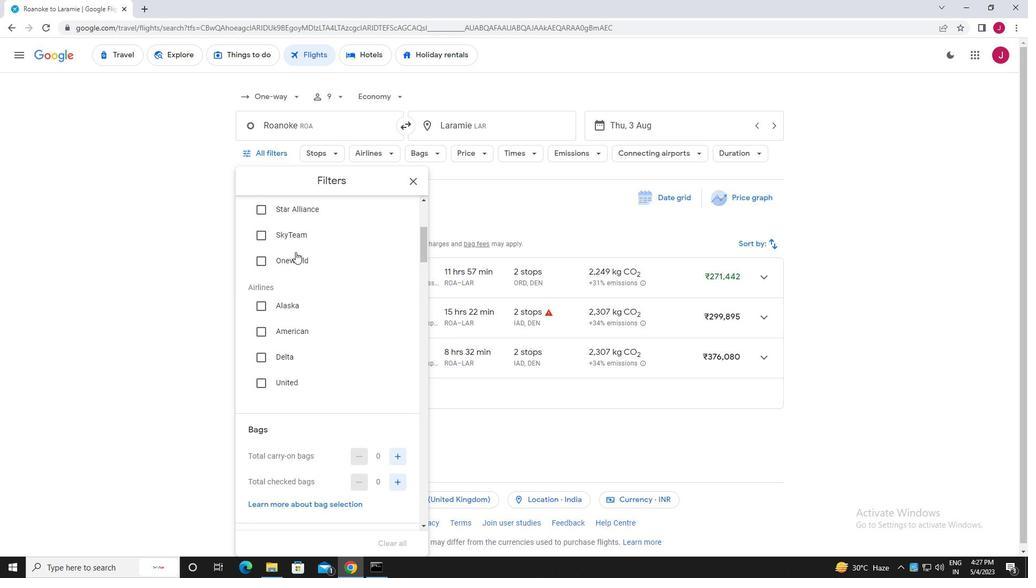 
Action: Mouse moved to (297, 284)
Screenshot: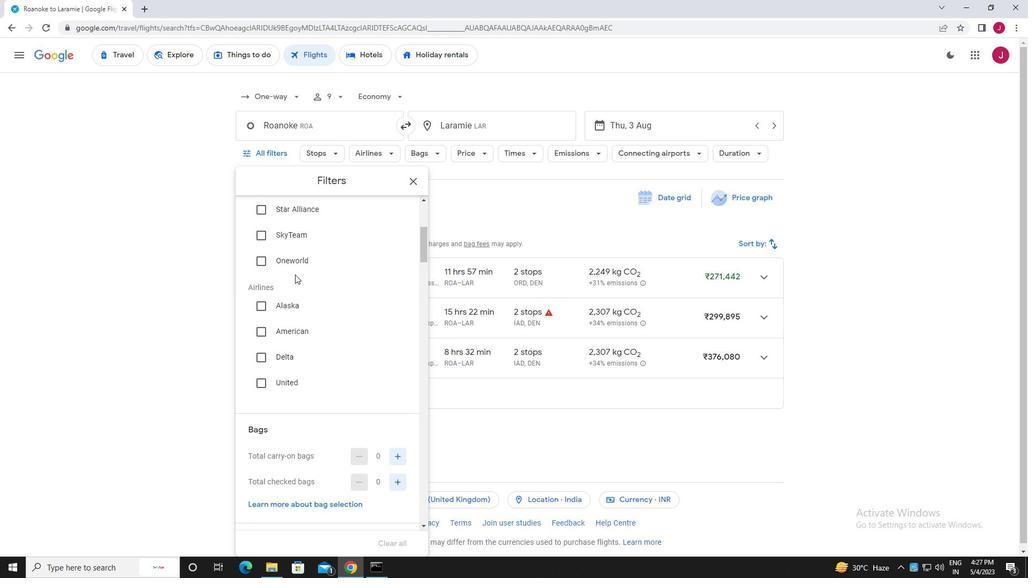 
Action: Mouse scrolled (297, 283) with delta (0, 0)
Screenshot: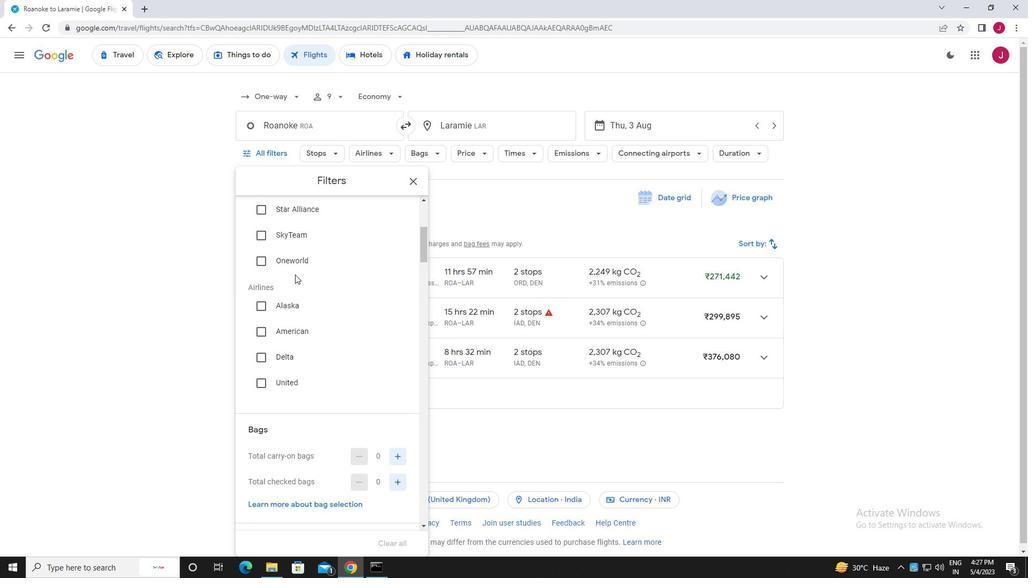 
Action: Mouse moved to (401, 371)
Screenshot: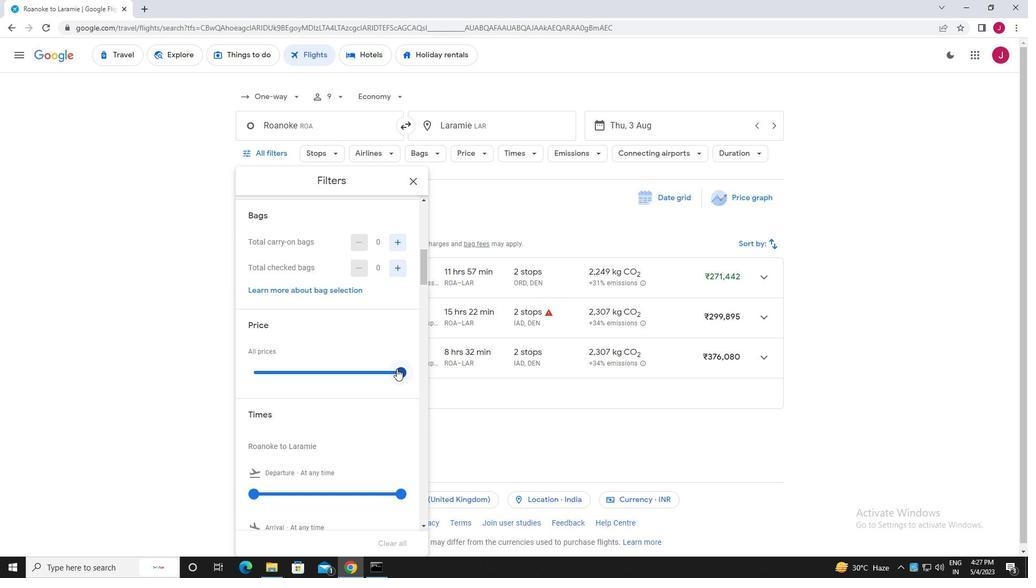 
Action: Mouse pressed left at (401, 371)
Screenshot: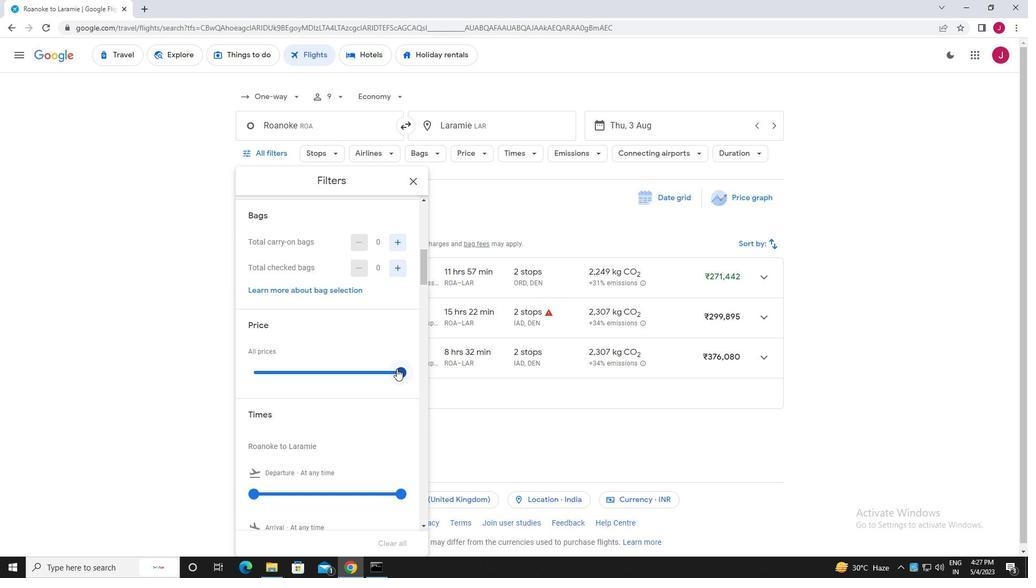 
Action: Mouse moved to (319, 336)
Screenshot: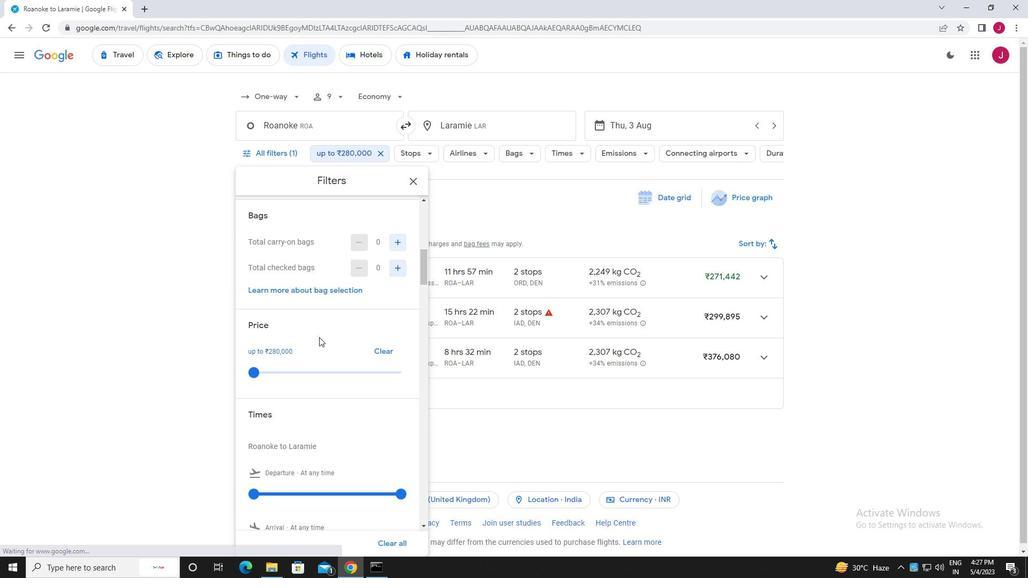 
Action: Mouse scrolled (319, 335) with delta (0, 0)
Screenshot: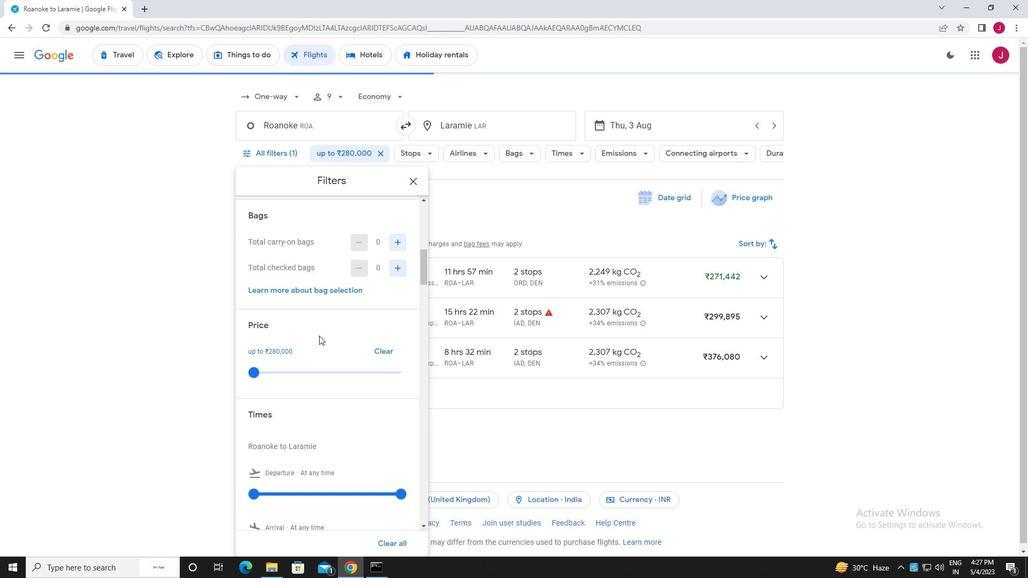 
Action: Mouse scrolled (319, 335) with delta (0, 0)
Screenshot: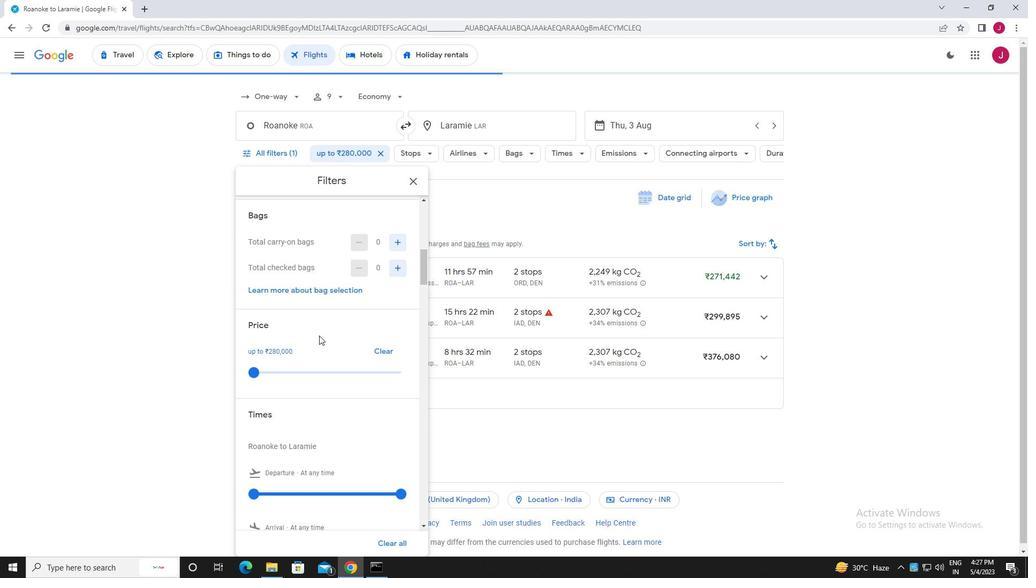 
Action: Mouse scrolled (319, 335) with delta (0, 0)
Screenshot: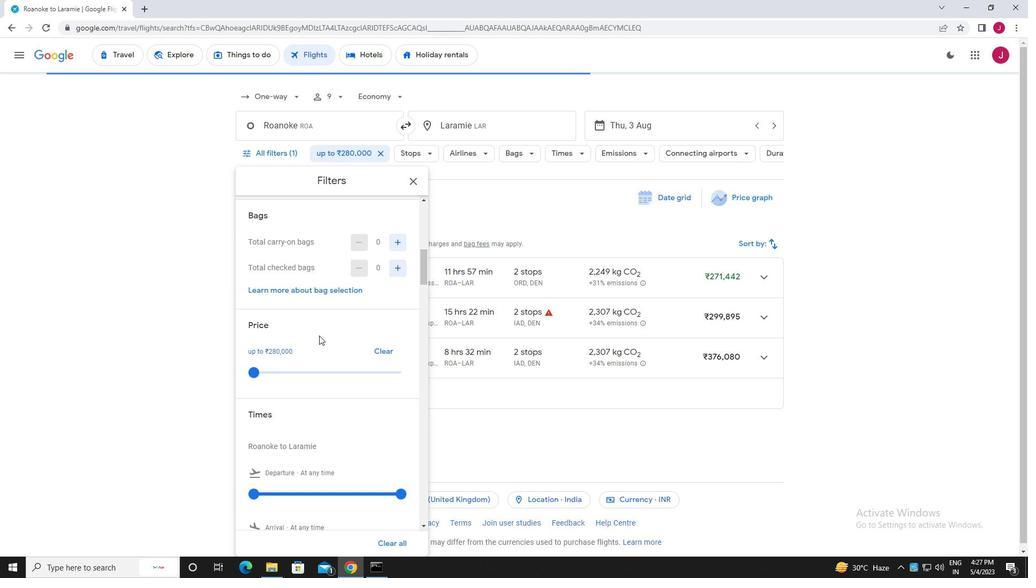 
Action: Mouse moved to (253, 332)
Screenshot: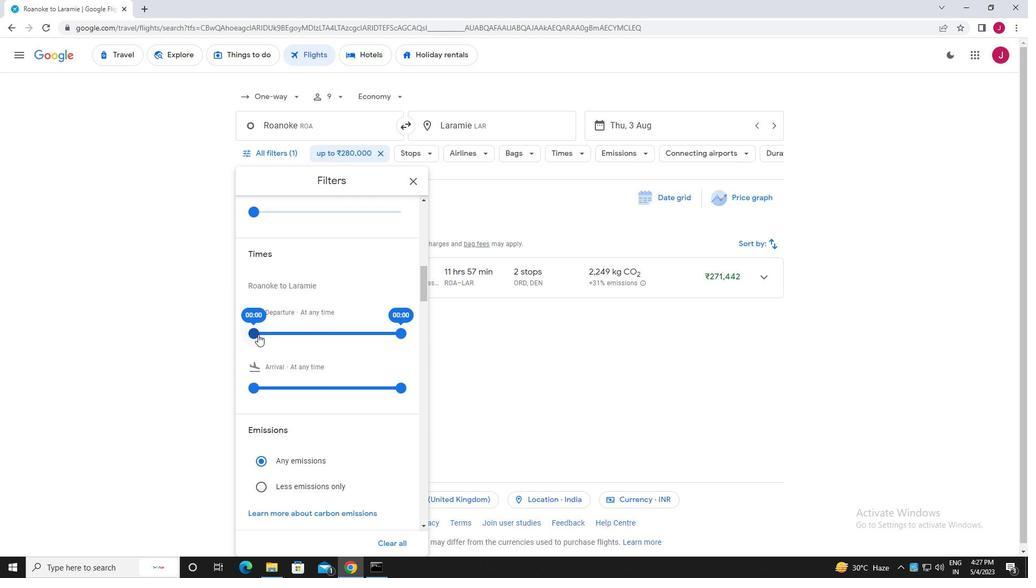 
Action: Mouse pressed left at (253, 332)
Screenshot: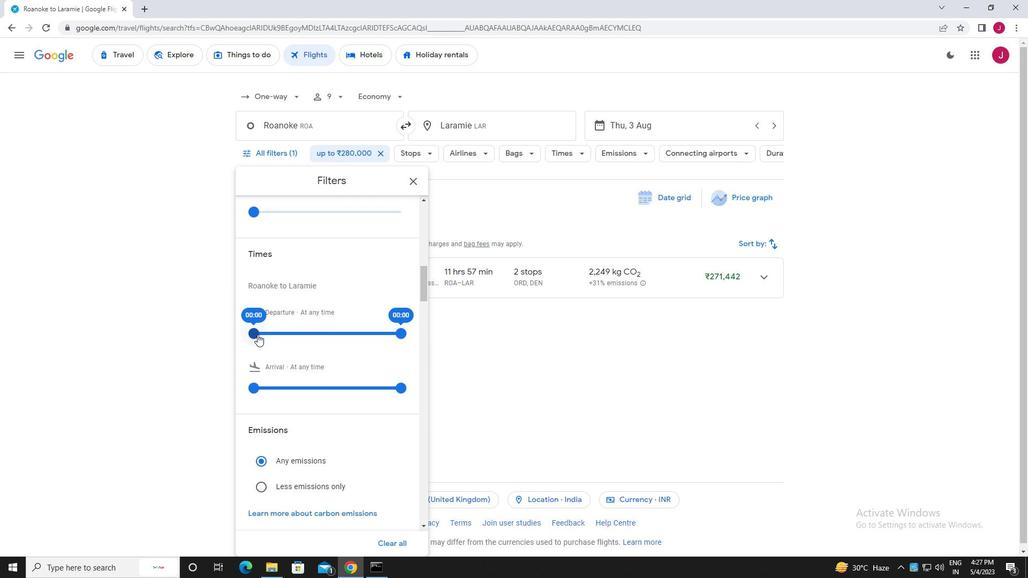 
Action: Mouse moved to (400, 333)
Screenshot: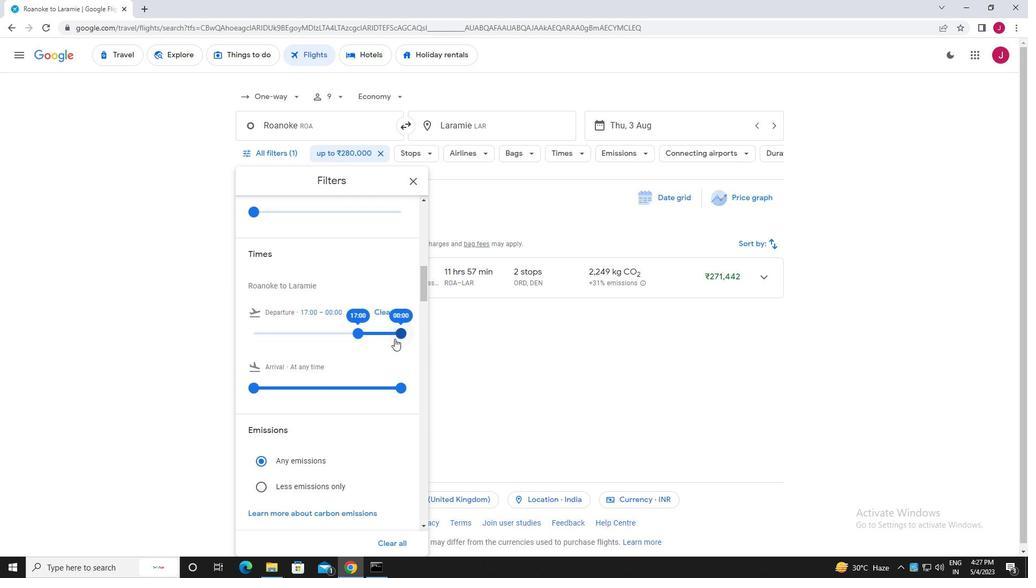 
Action: Mouse pressed left at (400, 333)
Screenshot: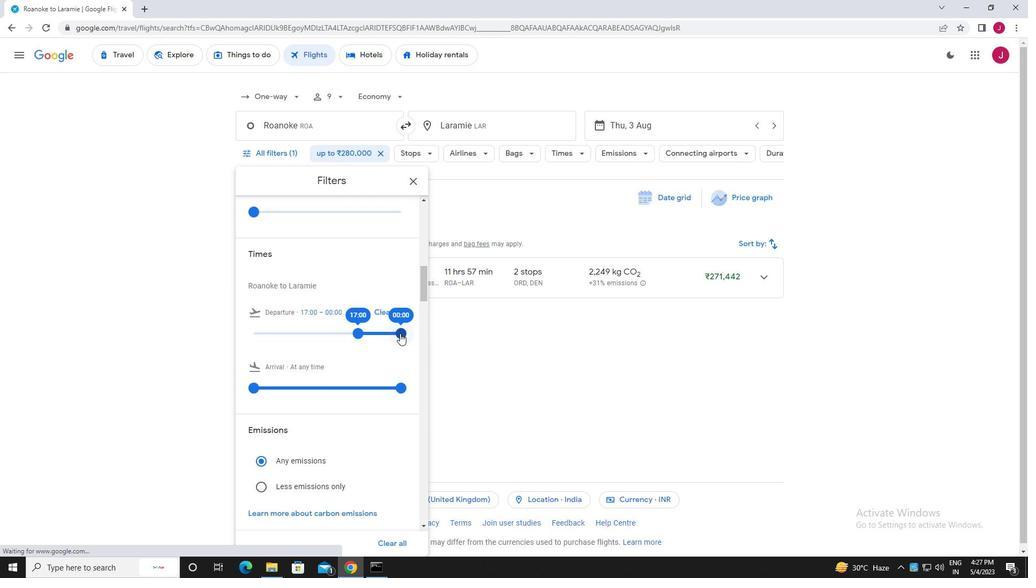 
Action: Mouse moved to (410, 180)
Screenshot: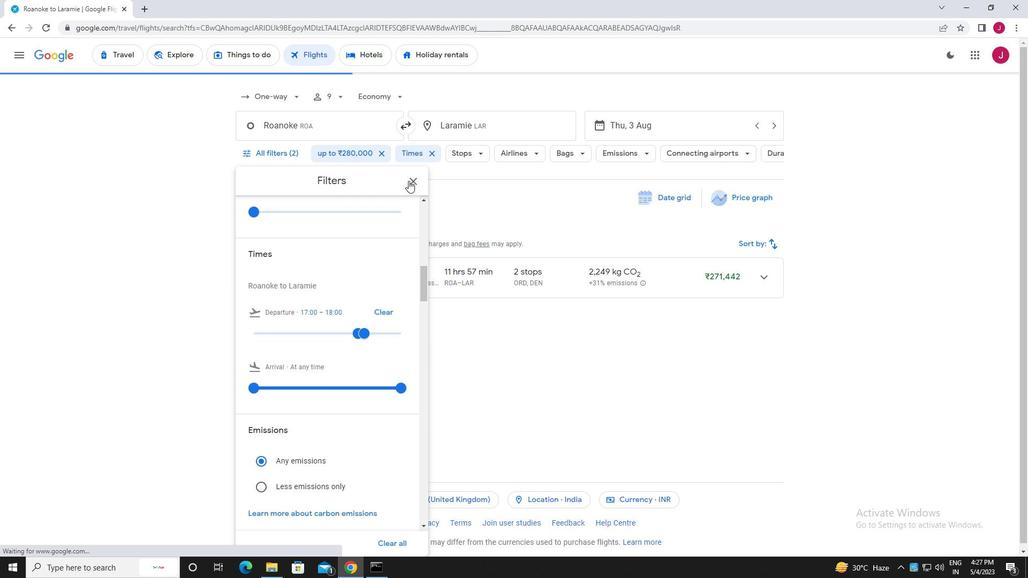 
Action: Mouse pressed left at (410, 180)
Screenshot: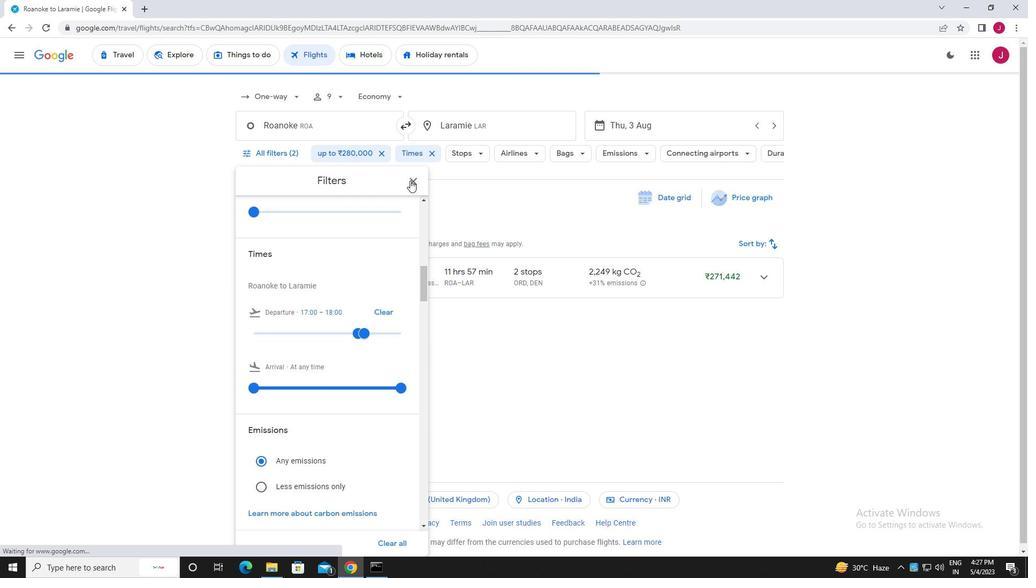 
Action: Mouse moved to (406, 183)
Screenshot: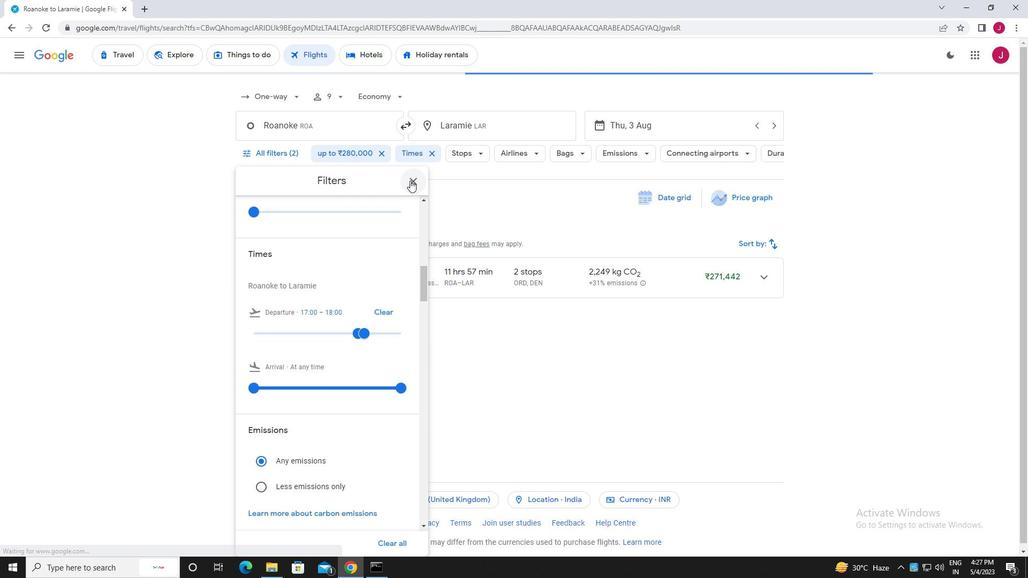 
